 Task: Find a house in Curvelo, Brazil, for one adult from July 7th to July 15th, with a price range of ₹8000 to ₹12000, including Wifi, Free parking, TV, and Breakfast, and the host should speak English.
Action: Mouse moved to (432, 48)
Screenshot: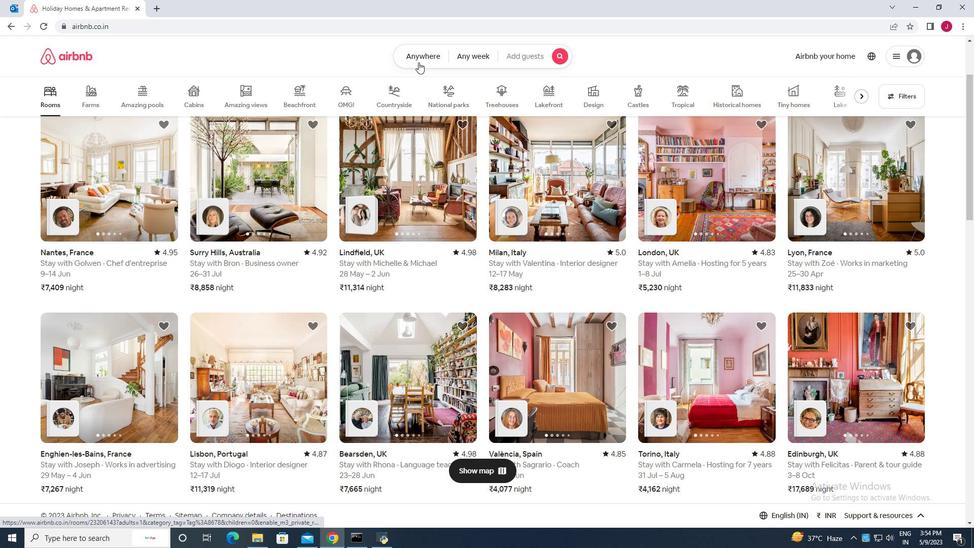 
Action: Mouse pressed left at (432, 48)
Screenshot: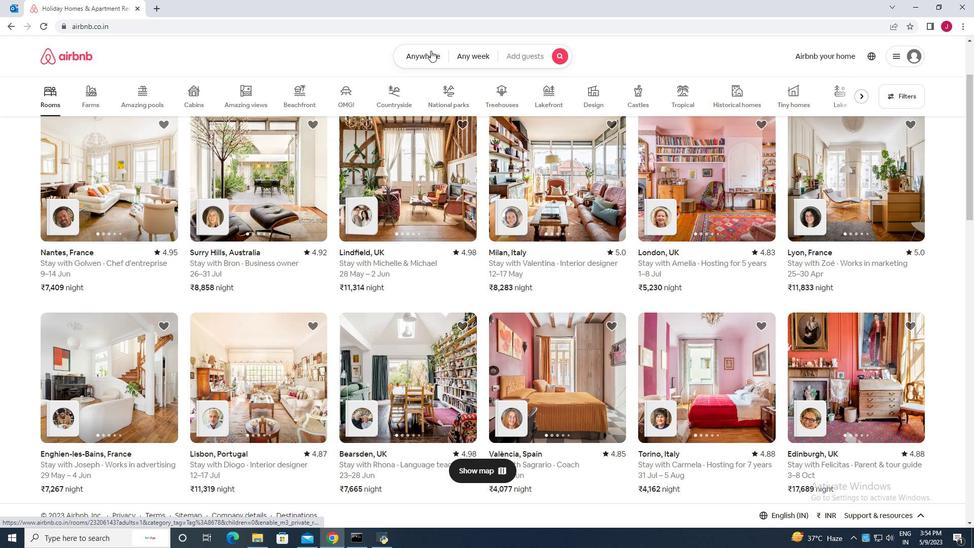 
Action: Mouse moved to (316, 93)
Screenshot: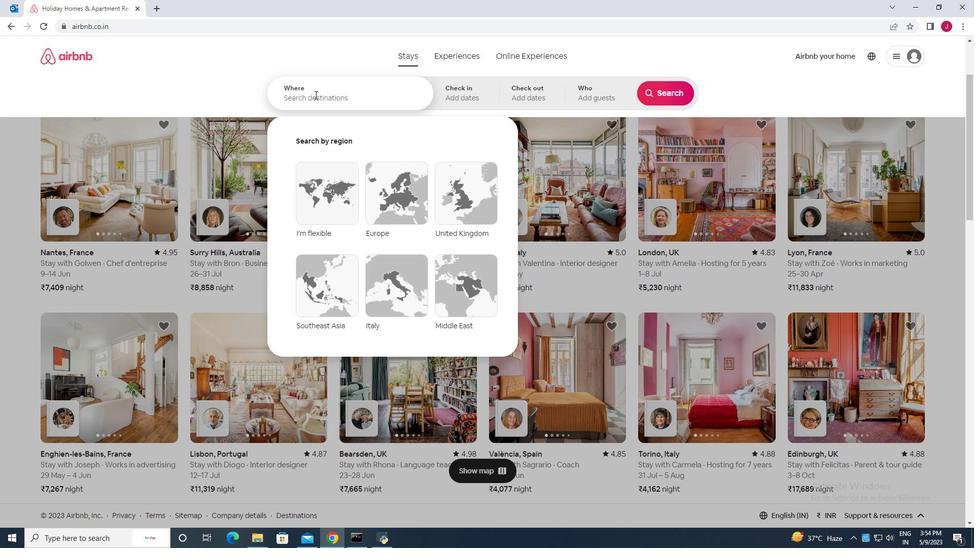 
Action: Mouse pressed left at (316, 93)
Screenshot: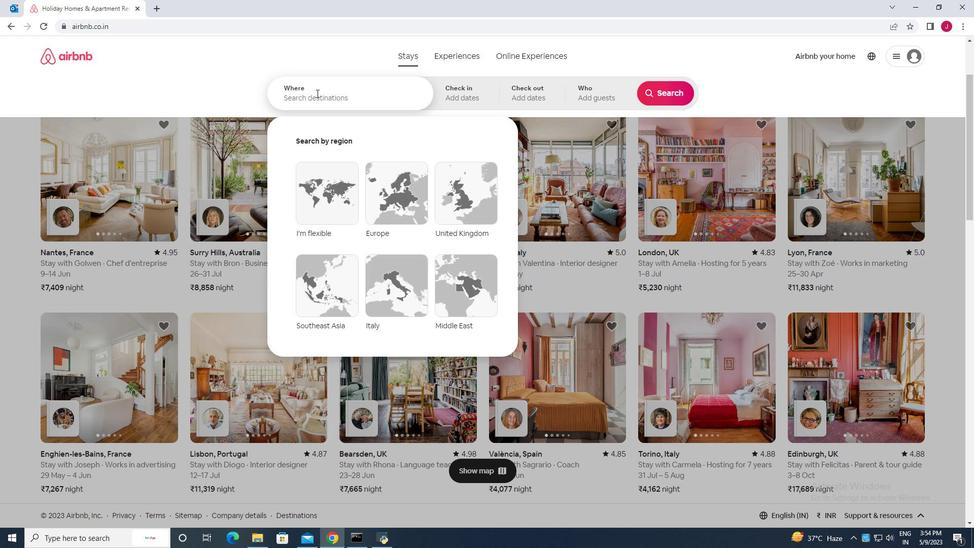 
Action: Mouse moved to (318, 96)
Screenshot: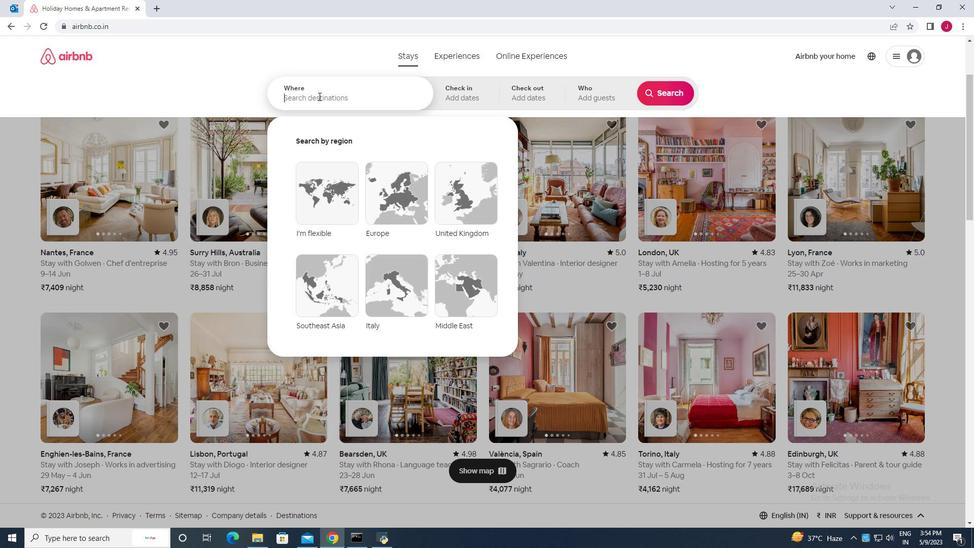 
Action: Key pressed curvelo,<Key.space>brazil
Screenshot: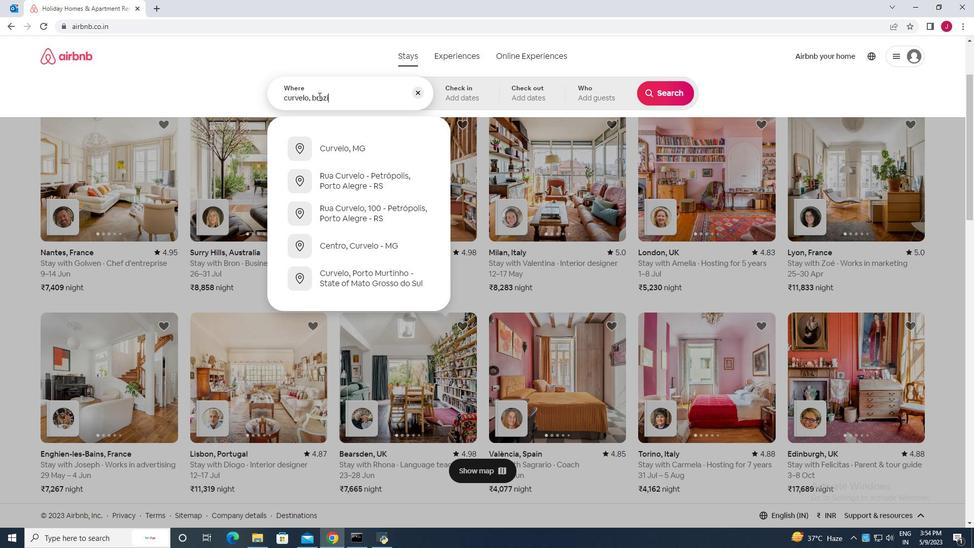 
Action: Mouse moved to (380, 219)
Screenshot: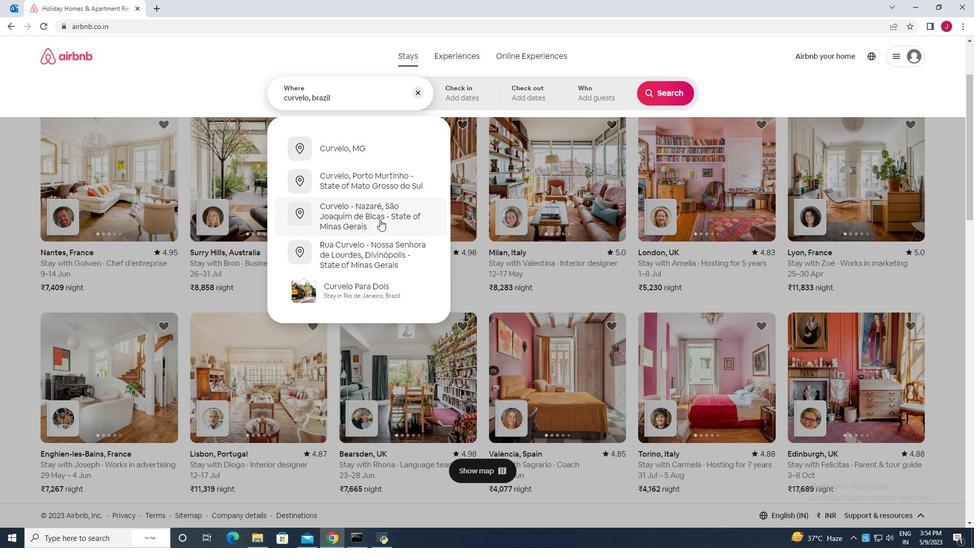 
Action: Key pressed <Key.enter>
Screenshot: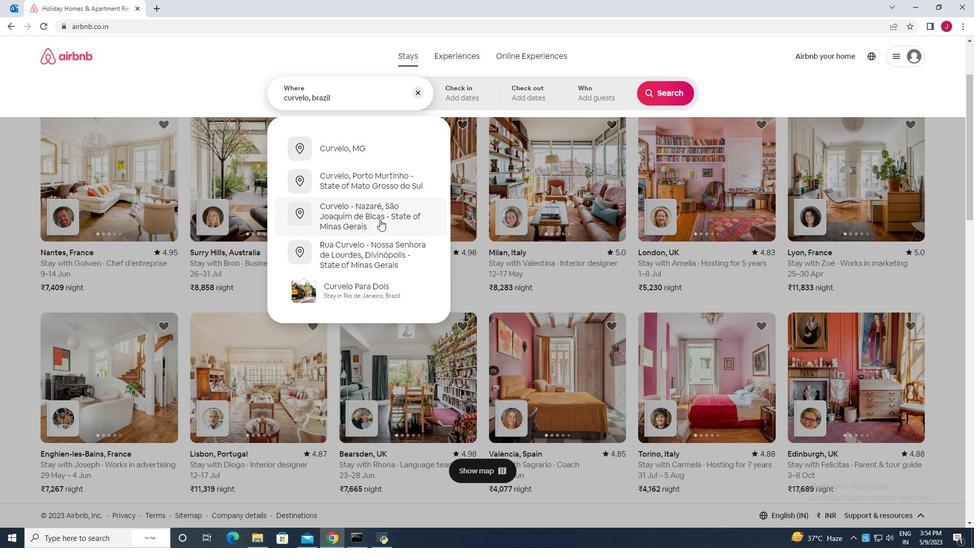 
Action: Mouse moved to (461, 84)
Screenshot: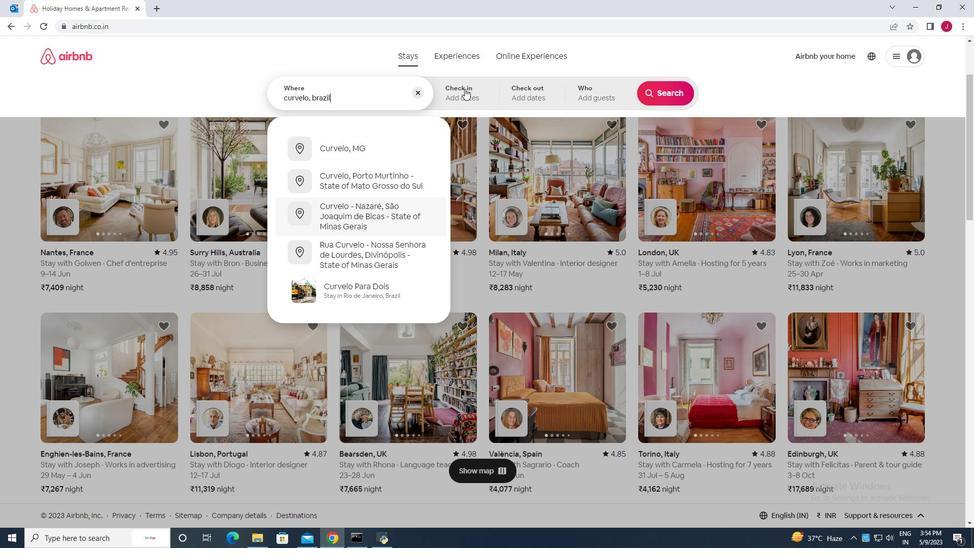 
Action: Key pressed <Key.enter>
Screenshot: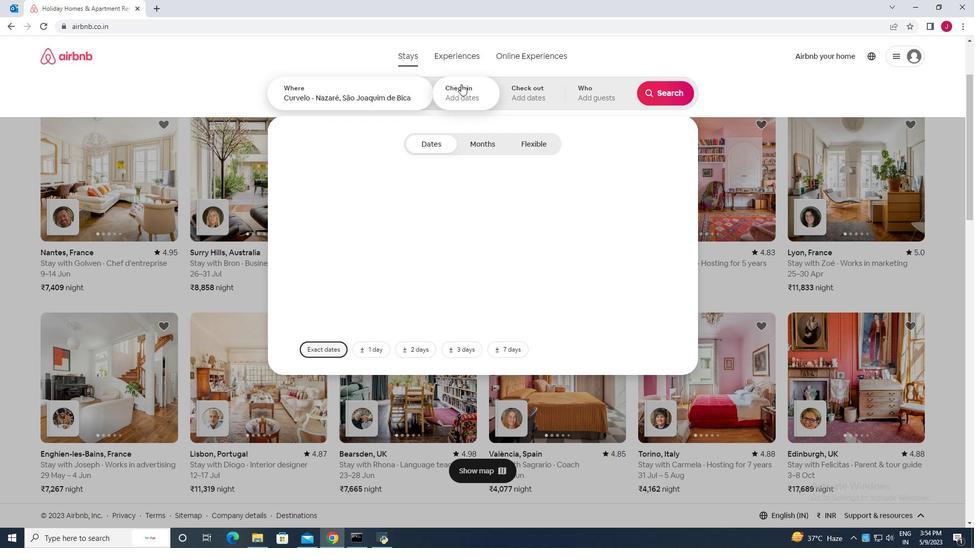 
Action: Mouse moved to (661, 177)
Screenshot: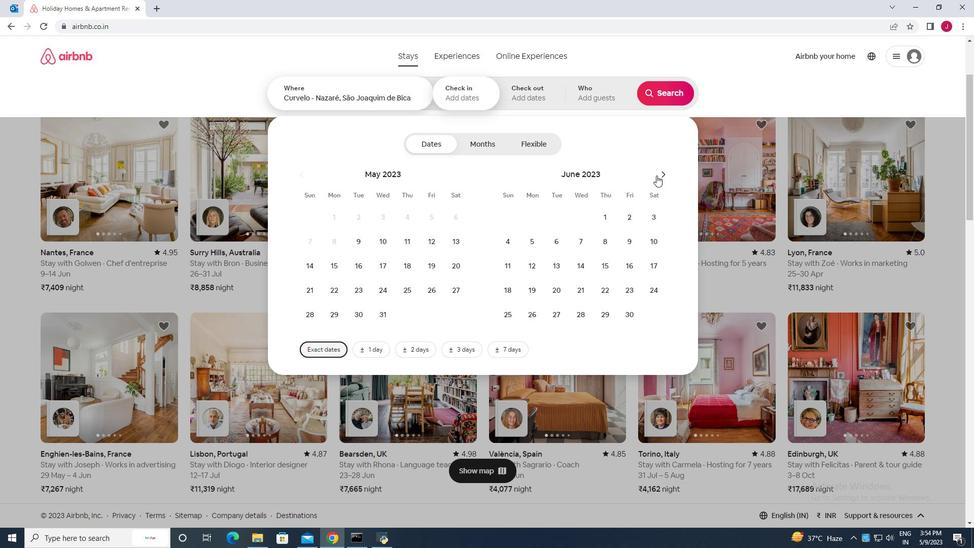 
Action: Mouse pressed left at (661, 177)
Screenshot: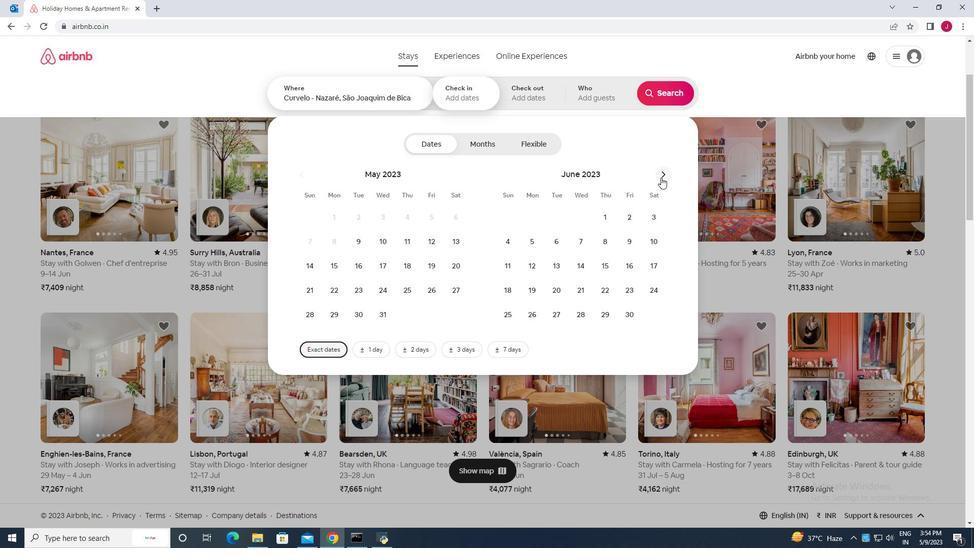 
Action: Mouse moved to (652, 266)
Screenshot: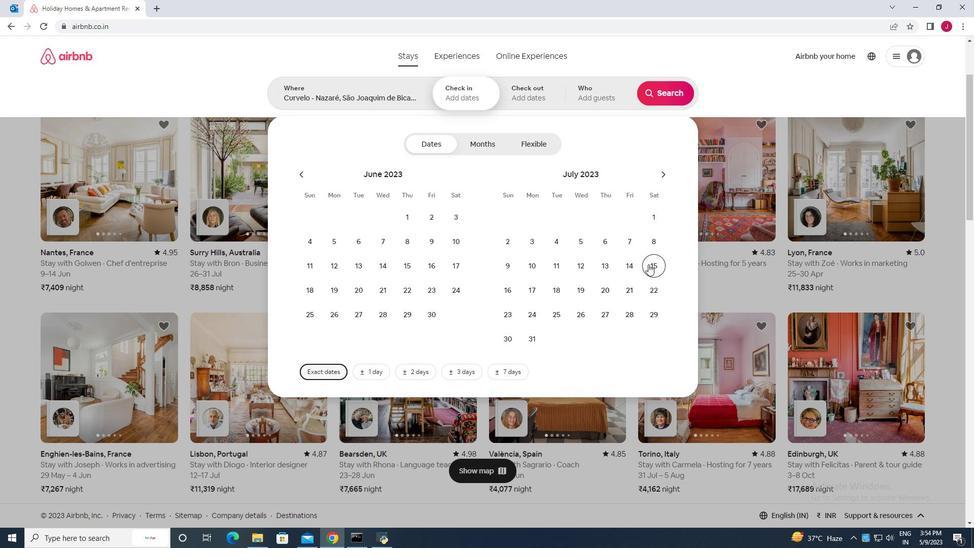 
Action: Mouse pressed left at (652, 266)
Screenshot: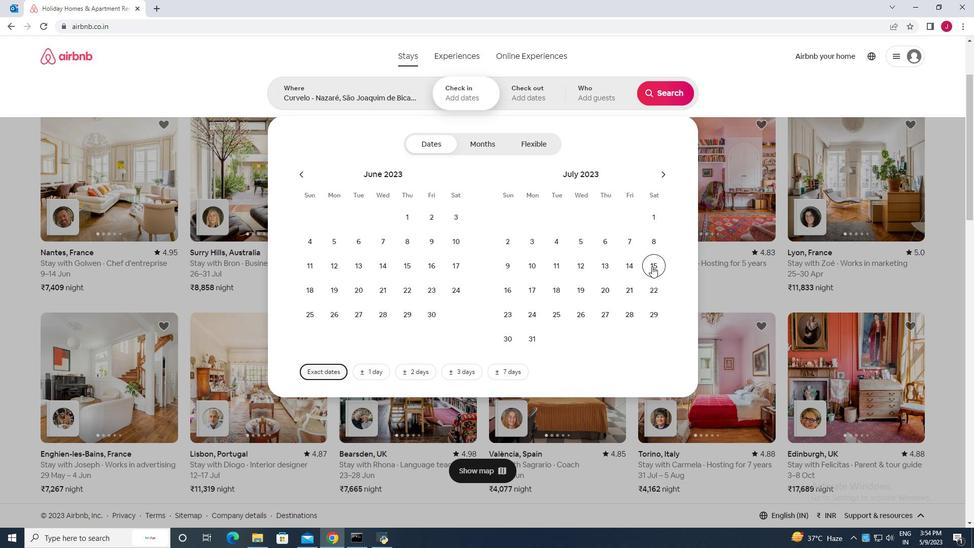 
Action: Mouse moved to (559, 314)
Screenshot: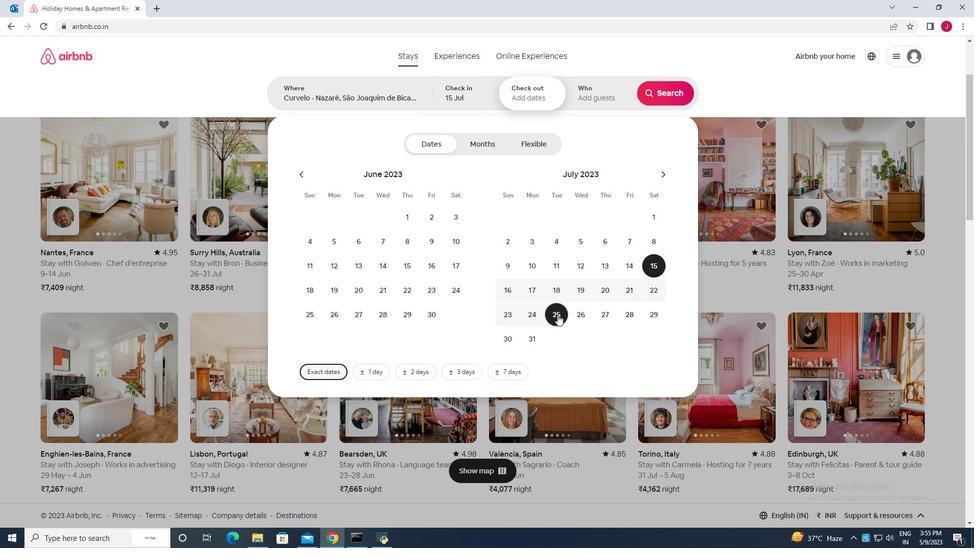 
Action: Mouse pressed left at (559, 314)
Screenshot: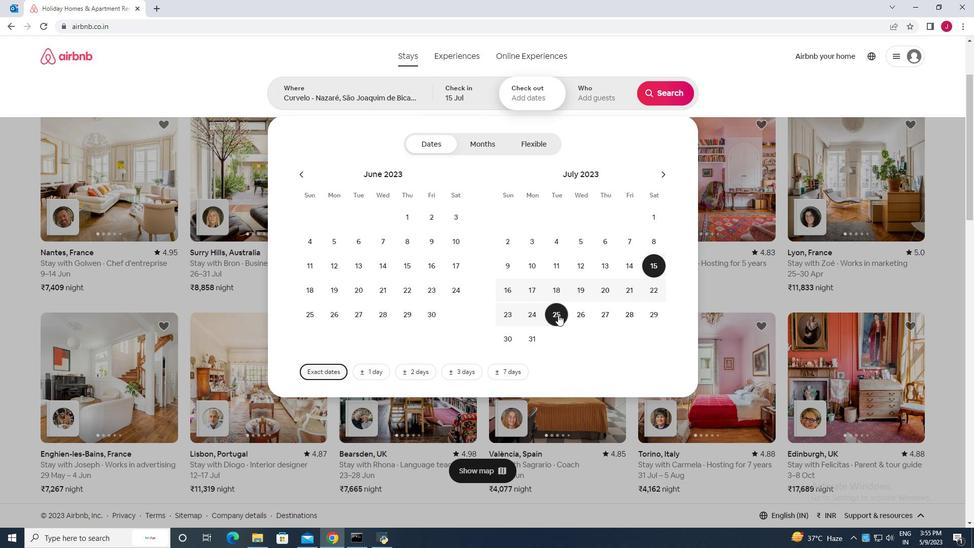
Action: Mouse moved to (599, 96)
Screenshot: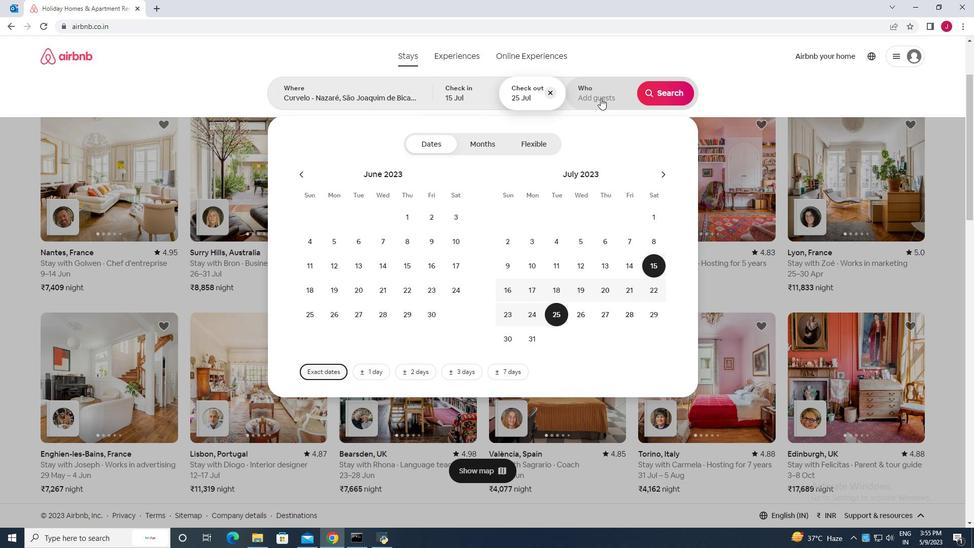 
Action: Mouse pressed left at (599, 96)
Screenshot: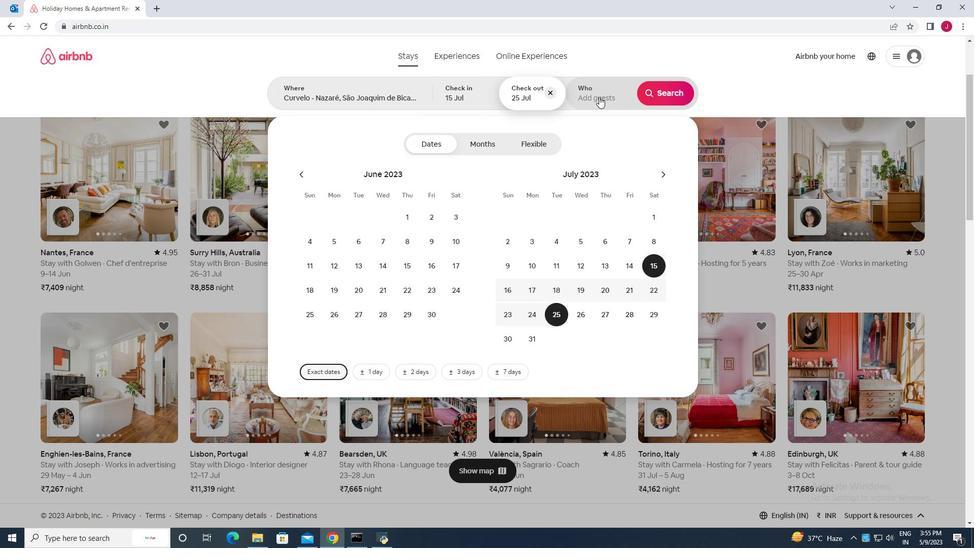 
Action: Mouse moved to (670, 147)
Screenshot: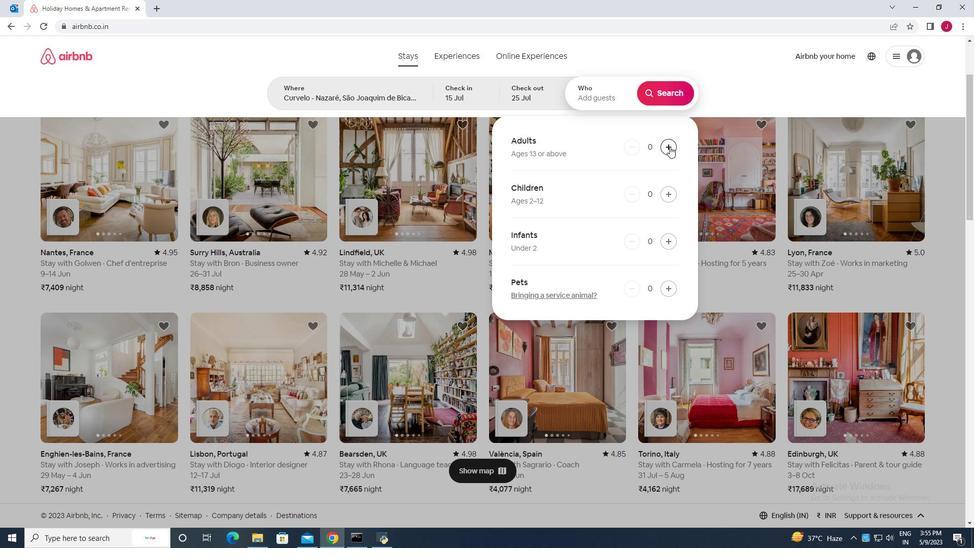 
Action: Mouse pressed left at (670, 147)
Screenshot: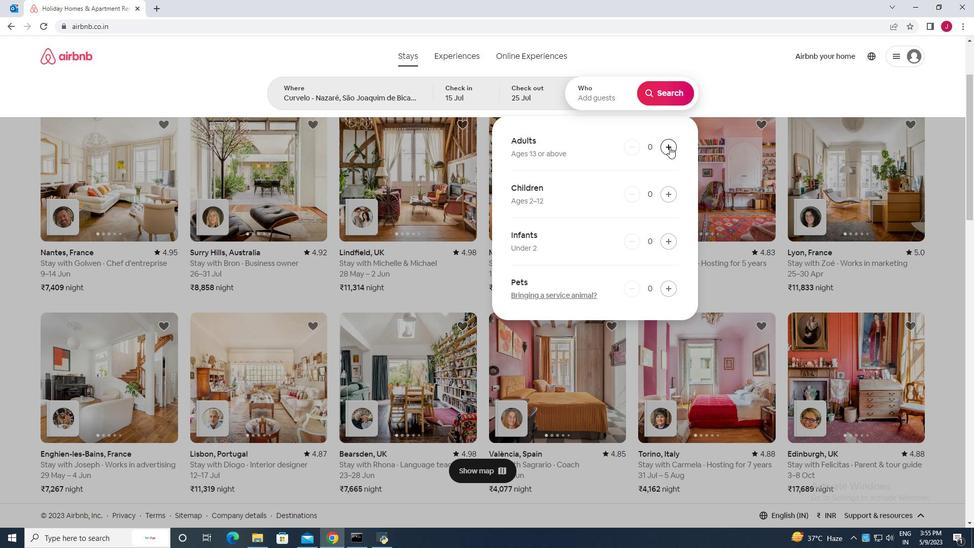
Action: Mouse pressed left at (670, 147)
Screenshot: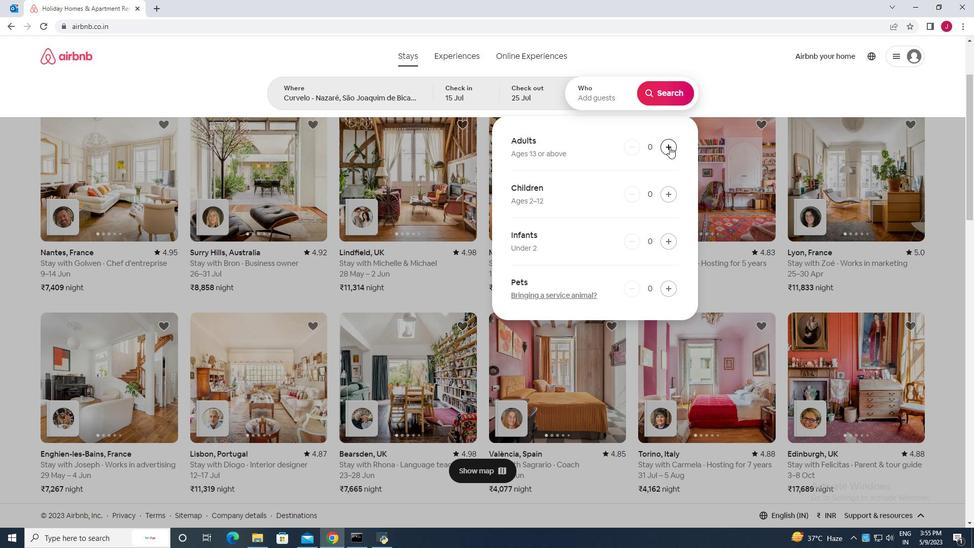 
Action: Mouse pressed left at (670, 147)
Screenshot: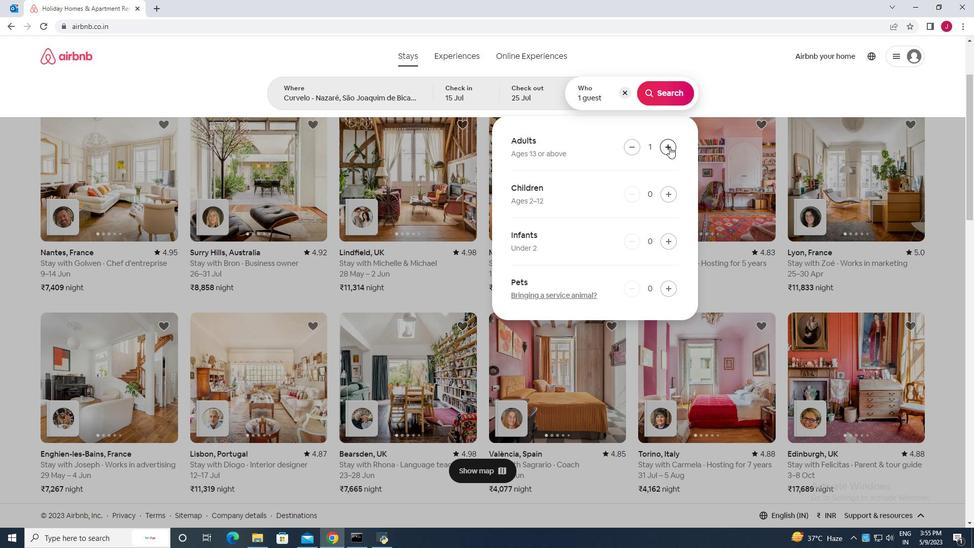 
Action: Mouse pressed left at (670, 147)
Screenshot: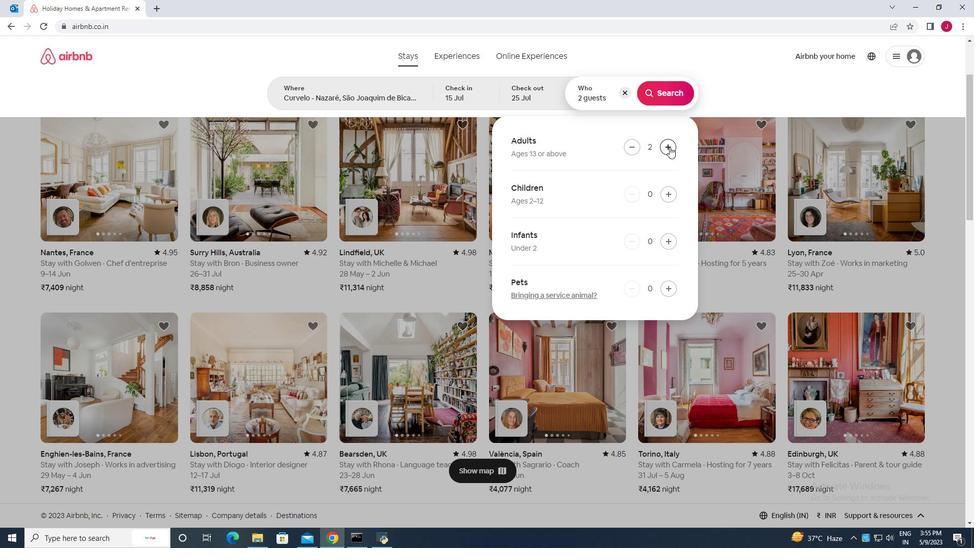 
Action: Mouse pressed left at (670, 147)
Screenshot: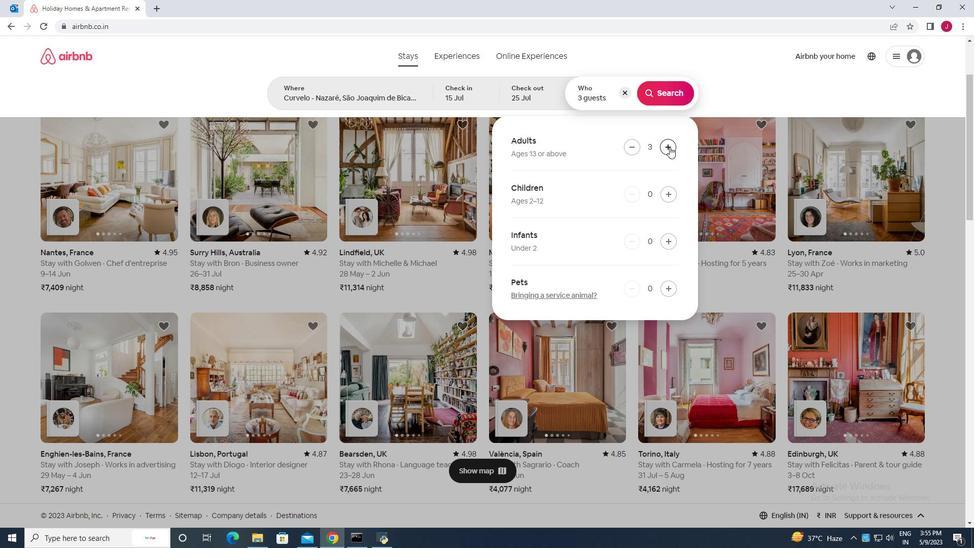 
Action: Mouse pressed left at (670, 147)
Screenshot: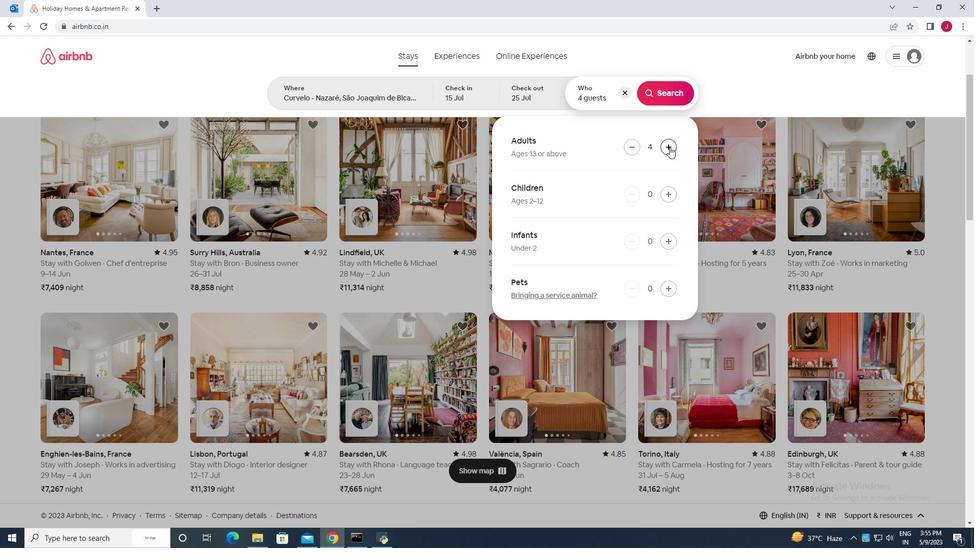 
Action: Mouse moved to (670, 89)
Screenshot: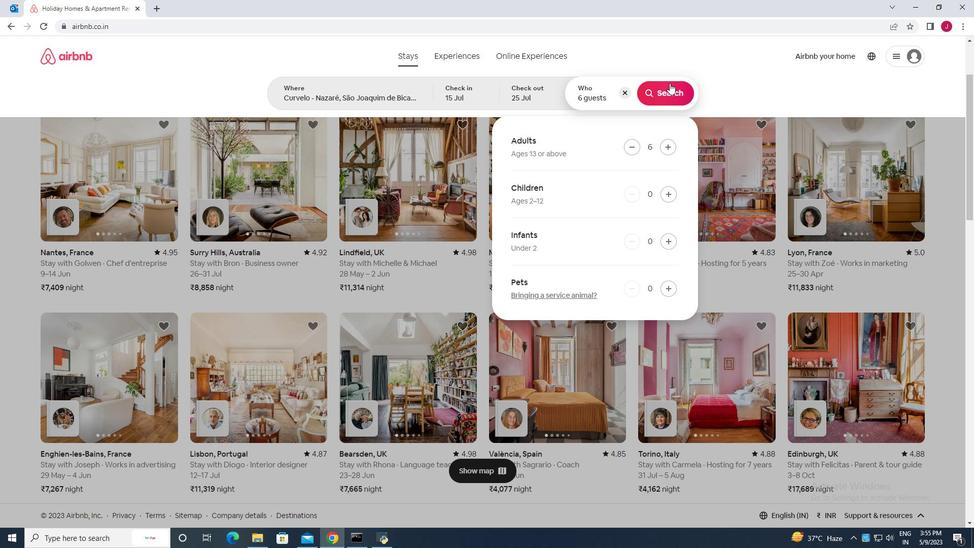
Action: Mouse pressed left at (670, 89)
Screenshot: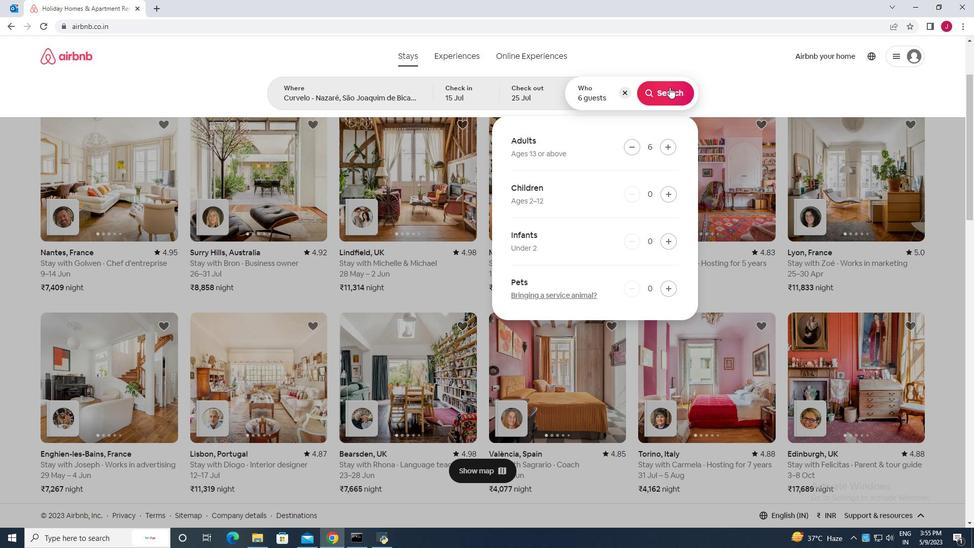 
Action: Mouse moved to (941, 94)
Screenshot: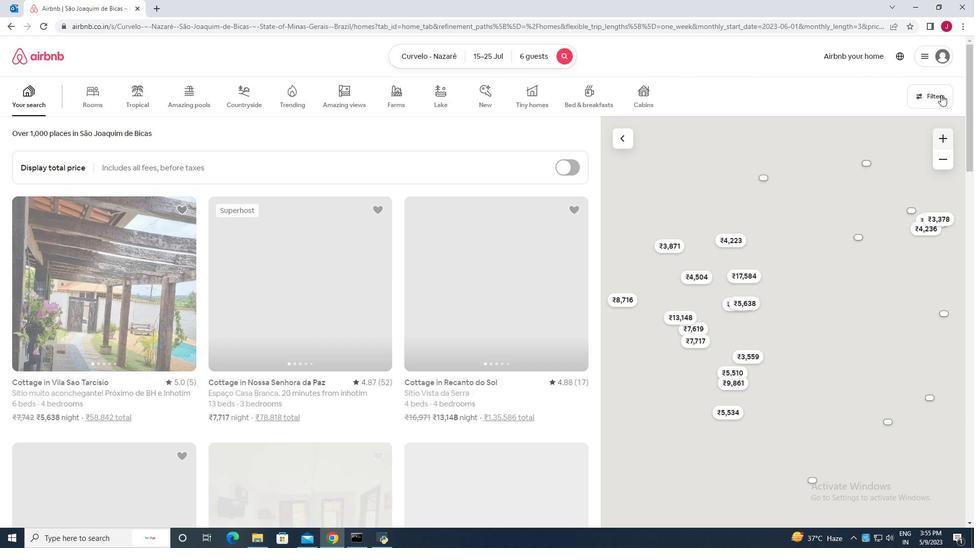 
Action: Mouse pressed left at (941, 94)
Screenshot: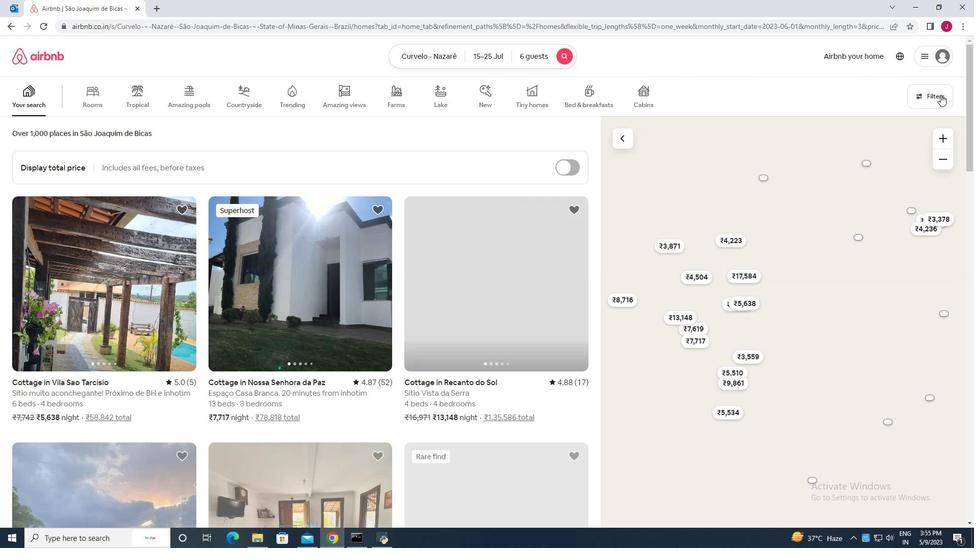 
Action: Mouse moved to (400, 344)
Screenshot: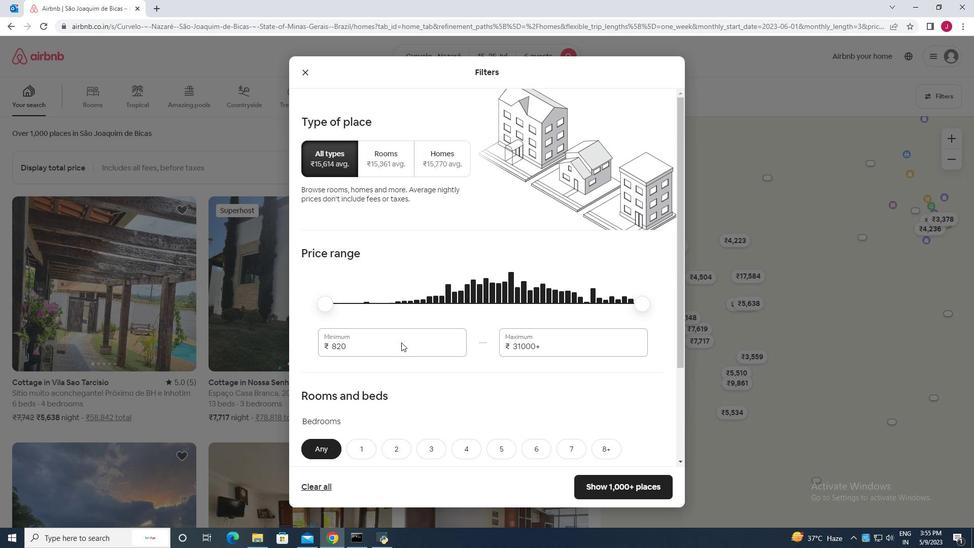 
Action: Mouse pressed left at (400, 344)
Screenshot: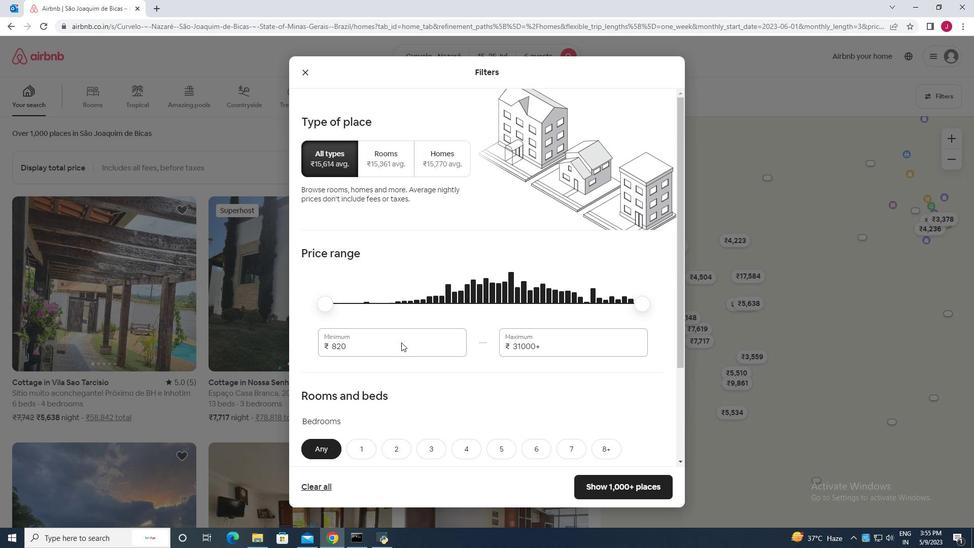 
Action: Mouse moved to (401, 344)
Screenshot: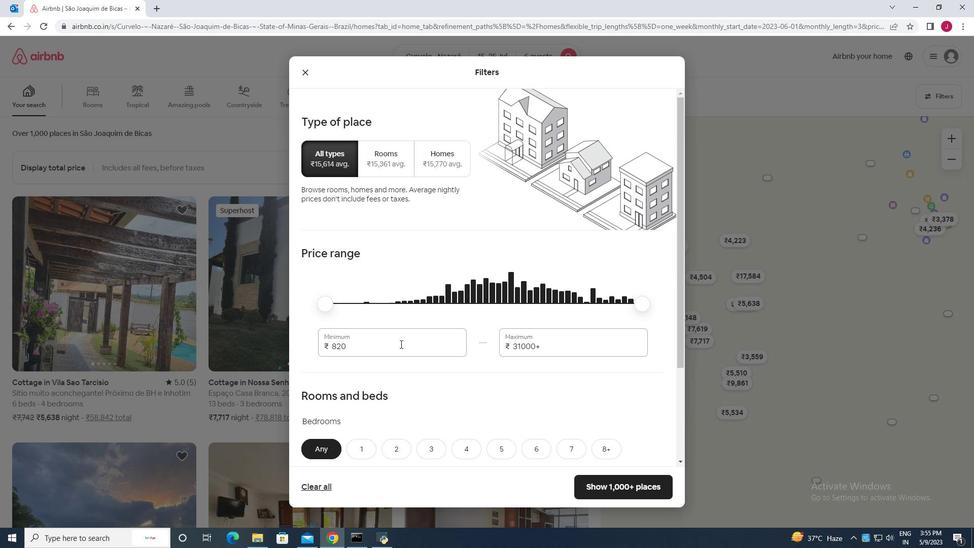
Action: Key pressed <Key.backspace><Key.backspace><Key.backspace><Key.backspace>8000
Screenshot: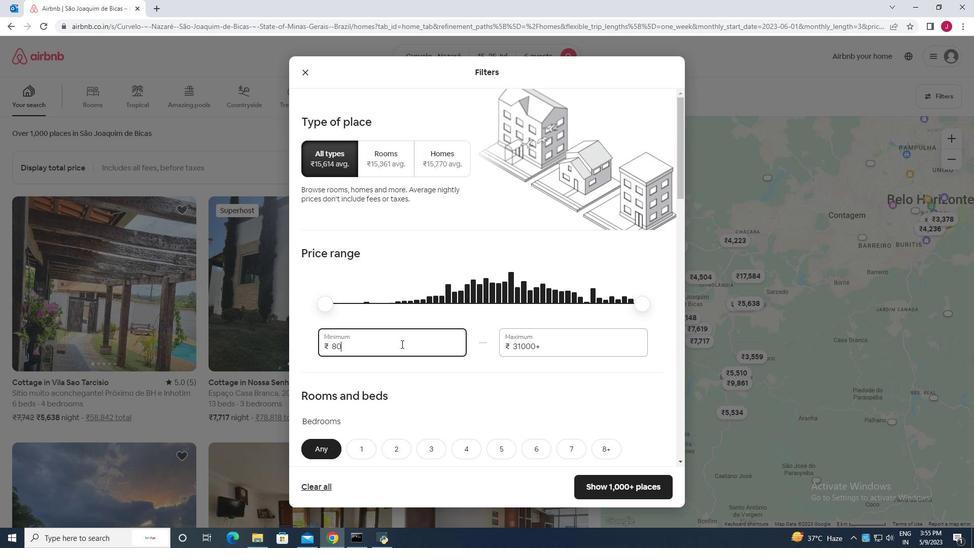 
Action: Mouse moved to (573, 345)
Screenshot: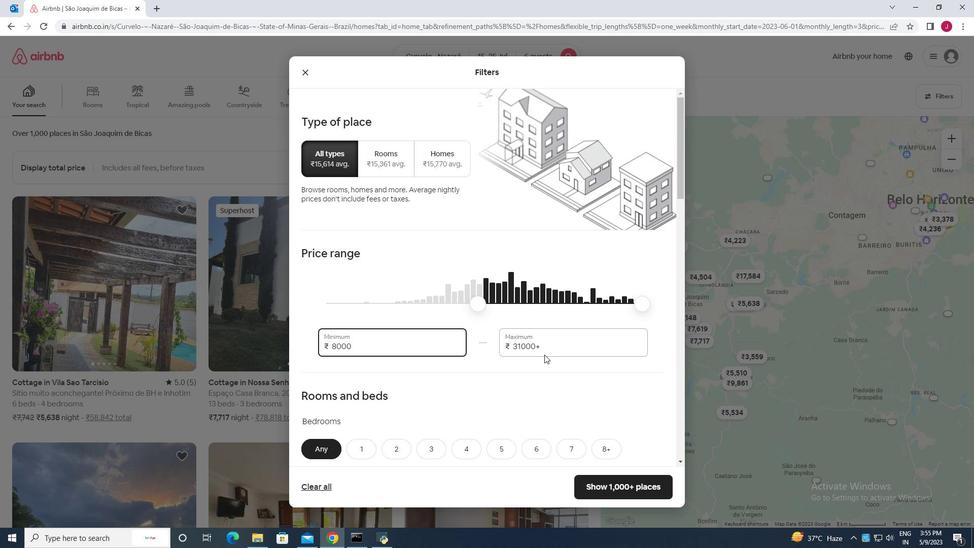 
Action: Mouse pressed left at (573, 345)
Screenshot: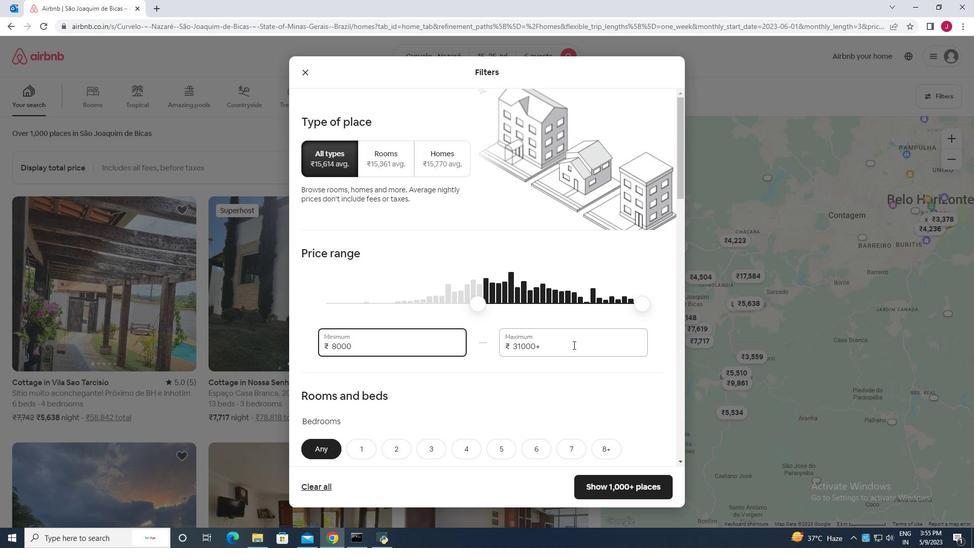
Action: Key pressed <Key.backspace><Key.backspace><Key.backspace><Key.backspace><Key.backspace><Key.backspace><Key.backspace><Key.backspace><Key.backspace><Key.backspace><Key.backspace><Key.backspace>12000
Screenshot: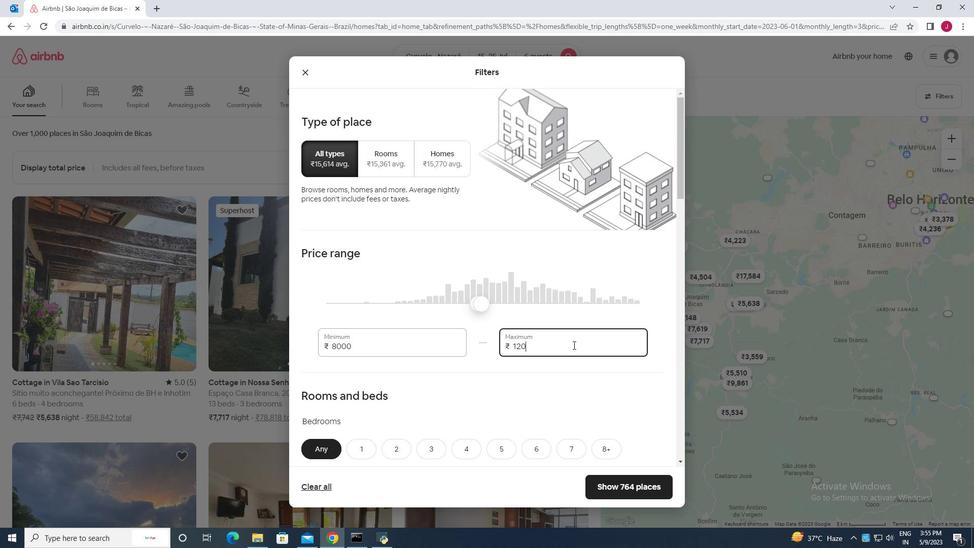
Action: Mouse moved to (485, 350)
Screenshot: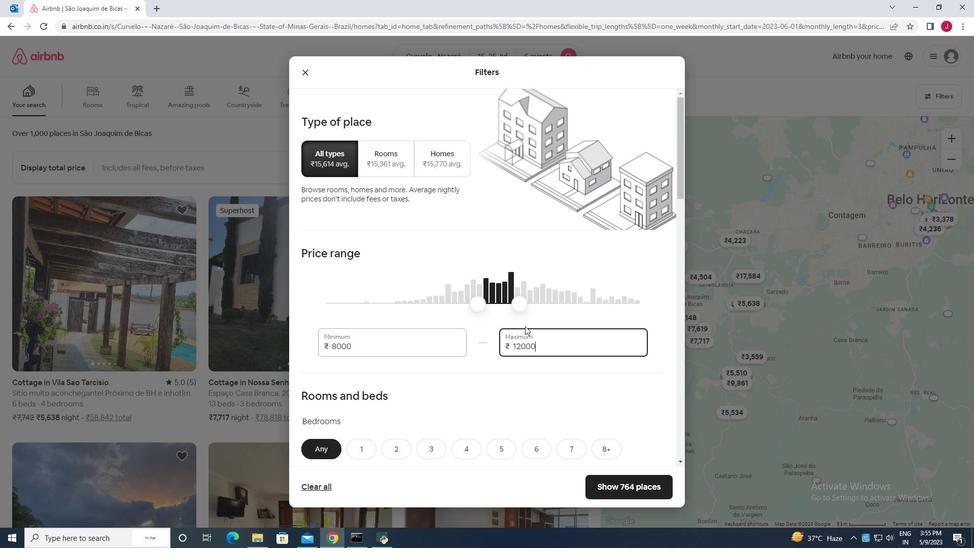 
Action: Mouse scrolled (485, 349) with delta (0, 0)
Screenshot: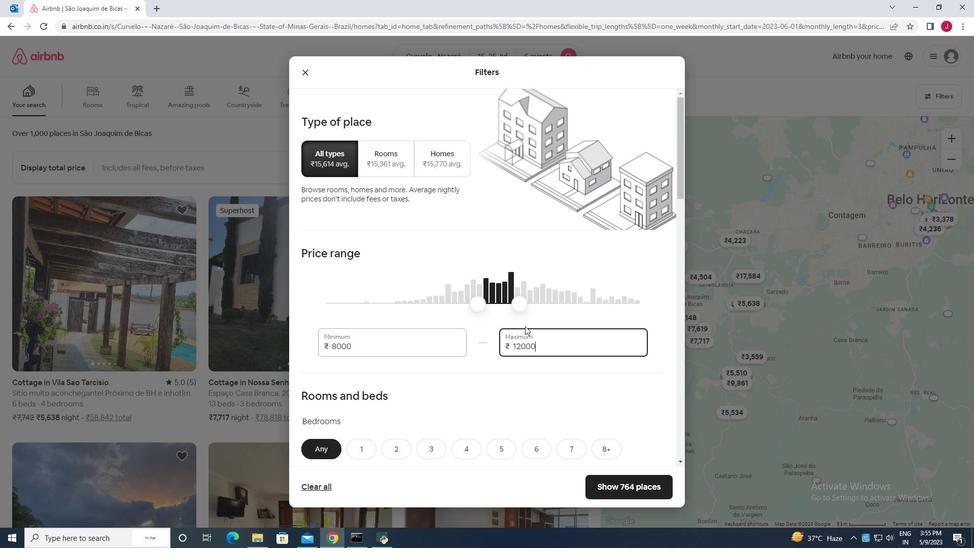 
Action: Mouse moved to (484, 350)
Screenshot: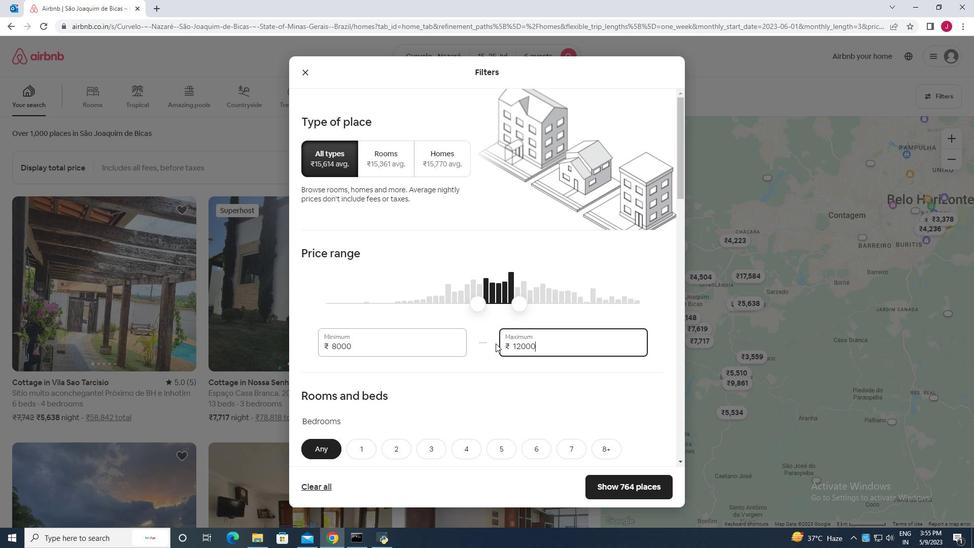 
Action: Mouse scrolled (484, 349) with delta (0, 0)
Screenshot: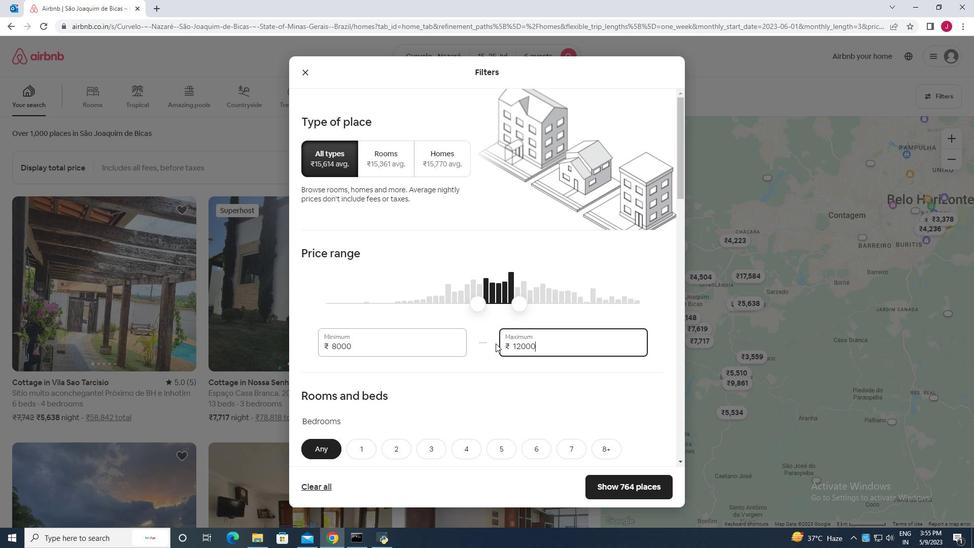 
Action: Mouse moved to (529, 335)
Screenshot: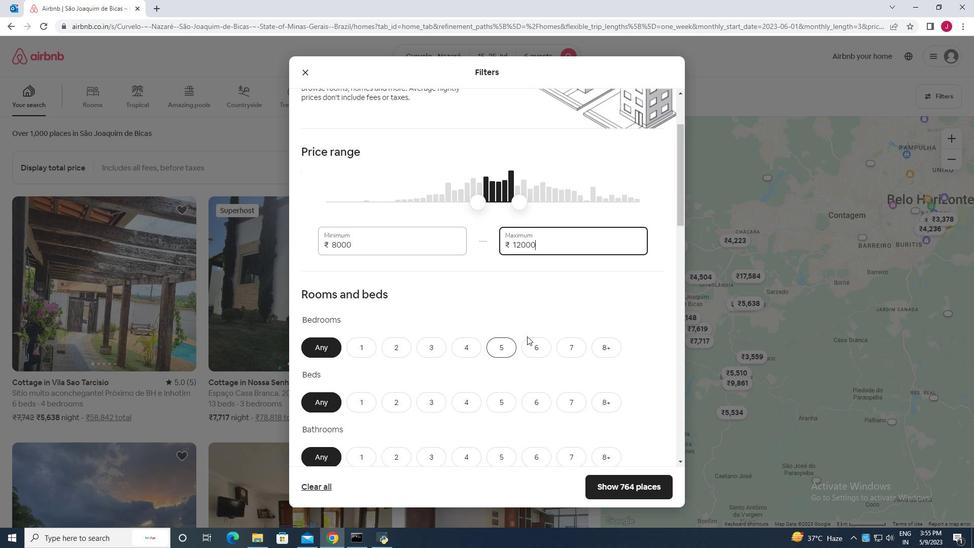 
Action: Mouse scrolled (529, 334) with delta (0, 0)
Screenshot: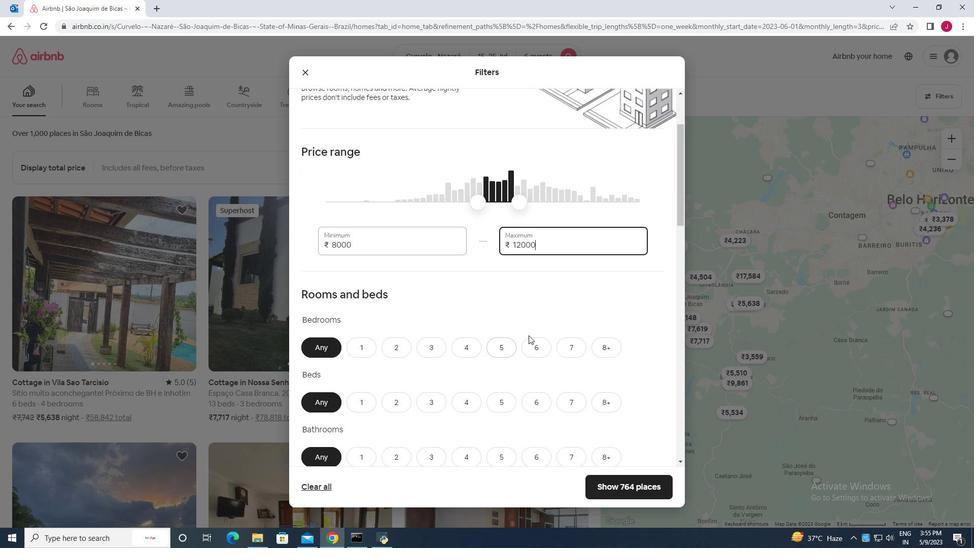 
Action: Mouse scrolled (529, 334) with delta (0, 0)
Screenshot: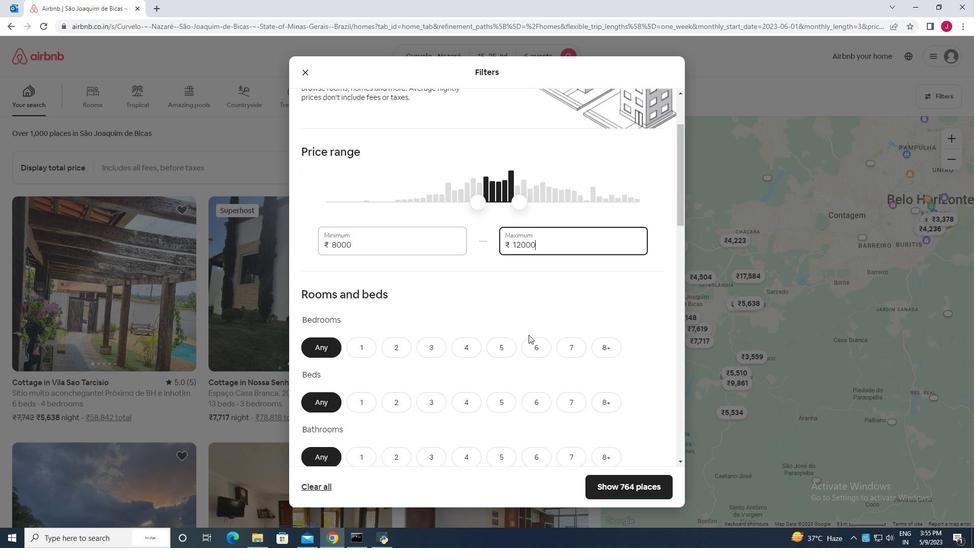 
Action: Mouse moved to (529, 249)
Screenshot: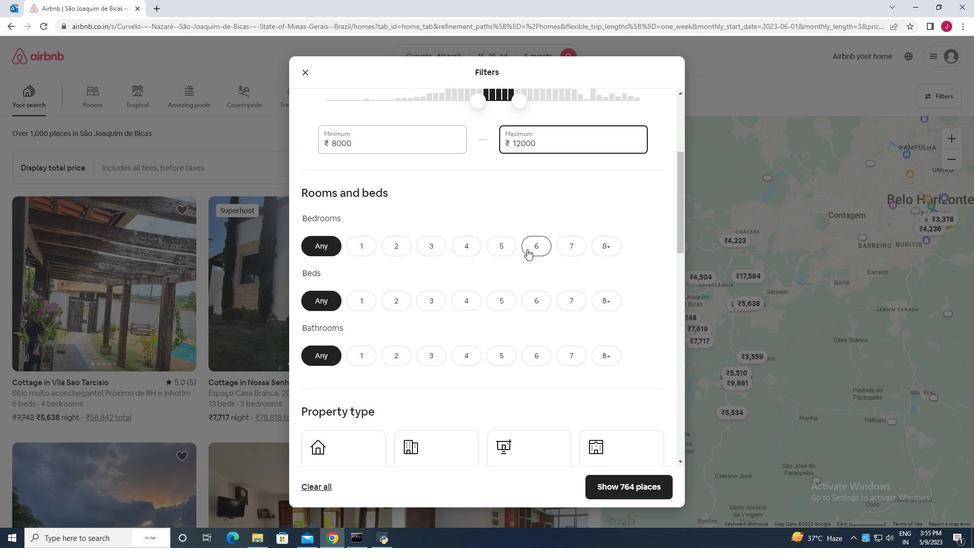 
Action: Mouse pressed left at (529, 249)
Screenshot: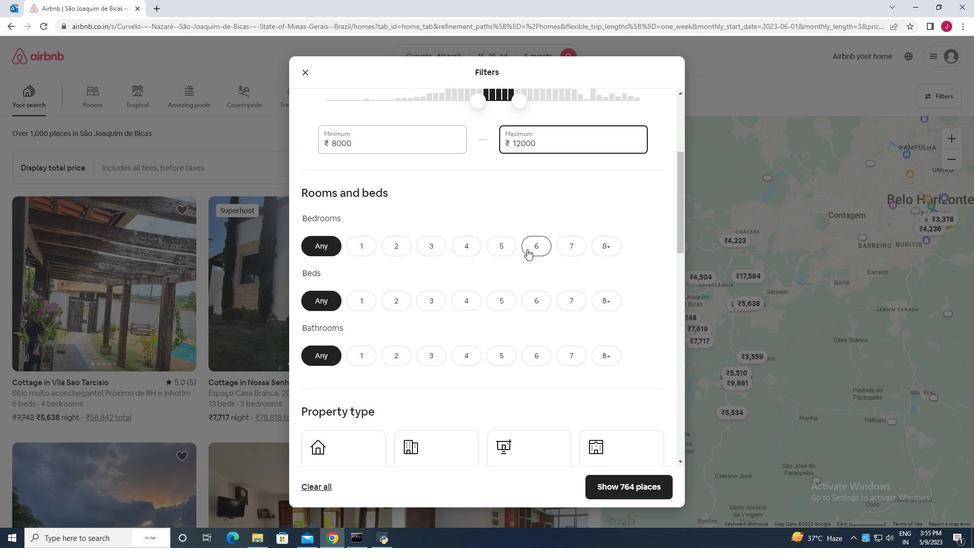 
Action: Mouse moved to (542, 297)
Screenshot: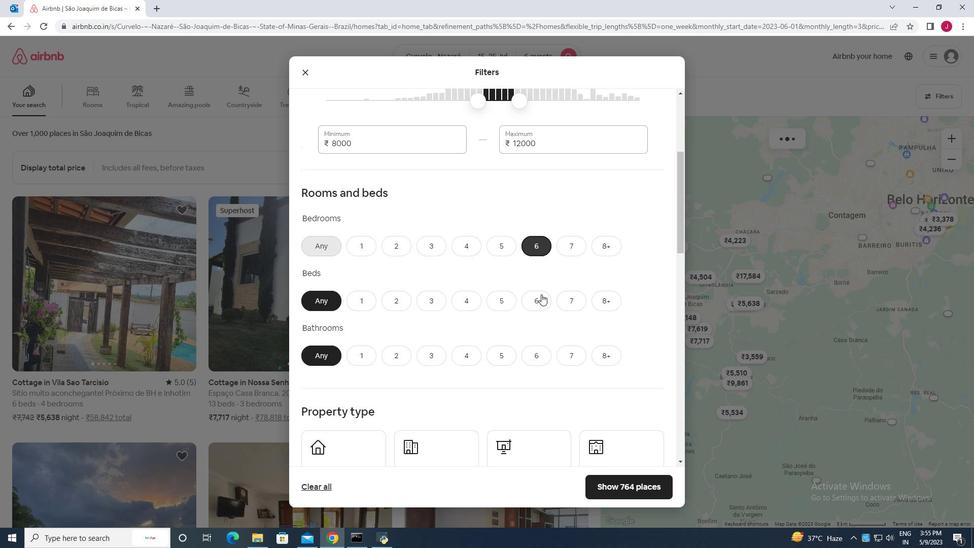 
Action: Mouse pressed left at (542, 297)
Screenshot: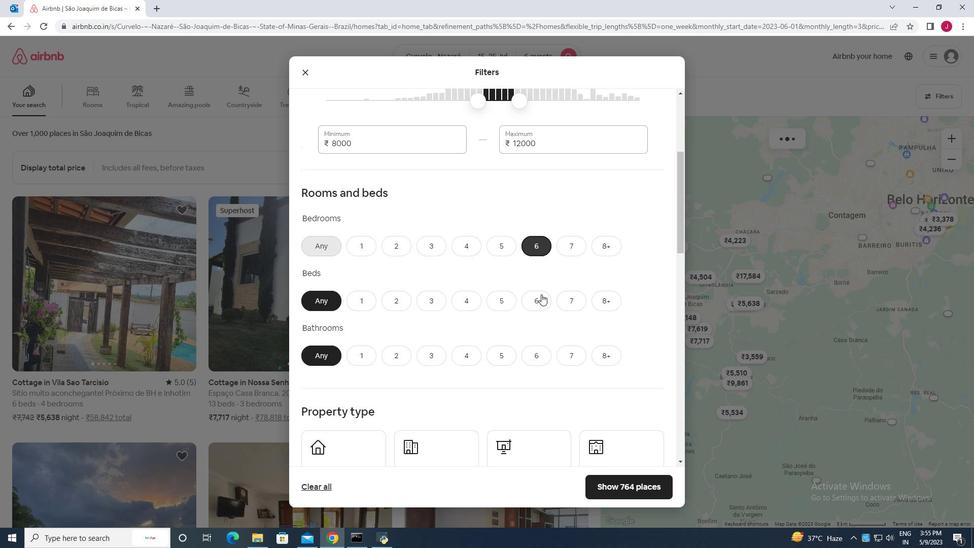 
Action: Mouse moved to (540, 353)
Screenshot: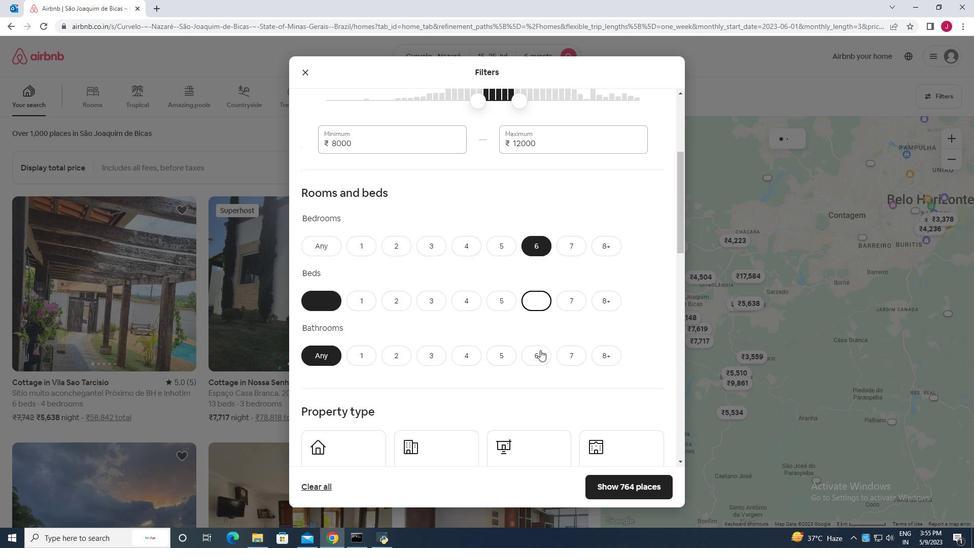 
Action: Mouse pressed left at (540, 353)
Screenshot: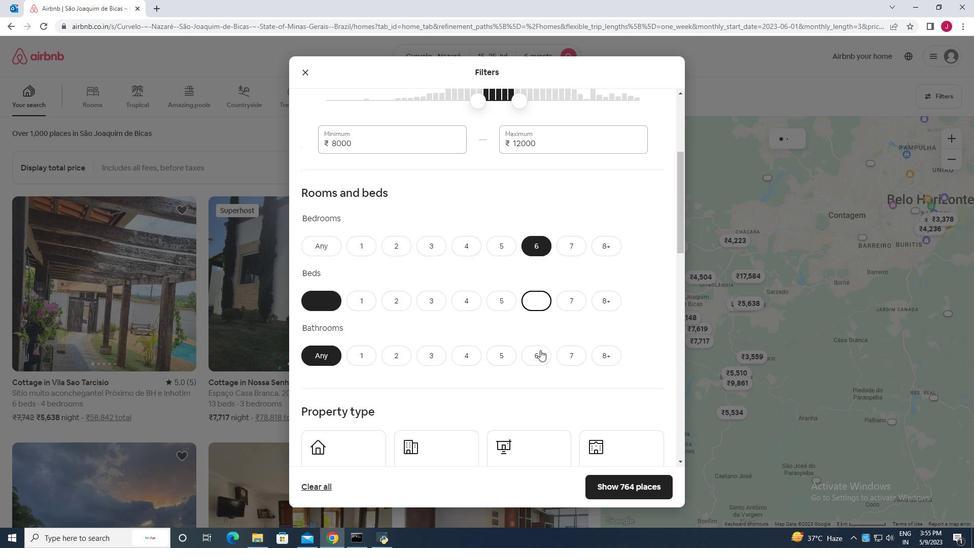 
Action: Mouse moved to (445, 314)
Screenshot: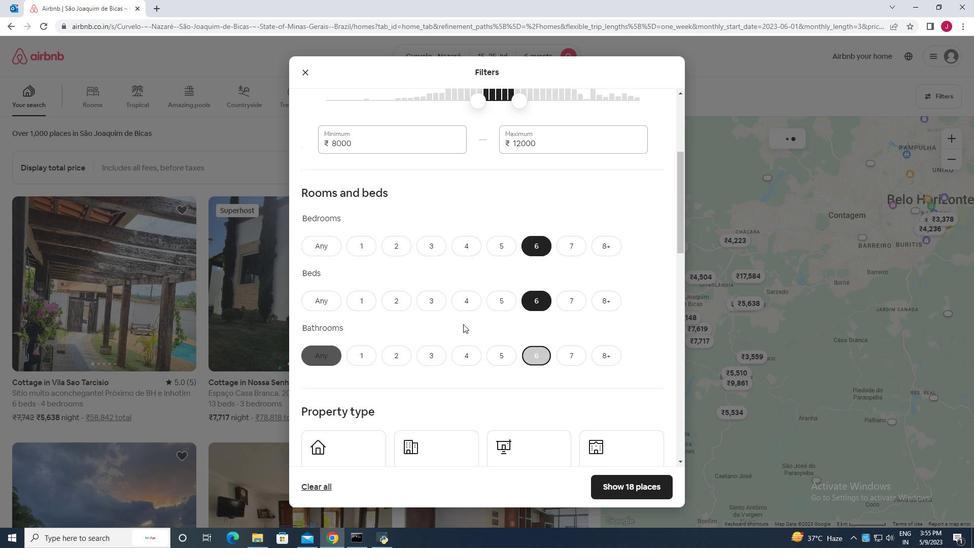 
Action: Mouse scrolled (445, 314) with delta (0, 0)
Screenshot: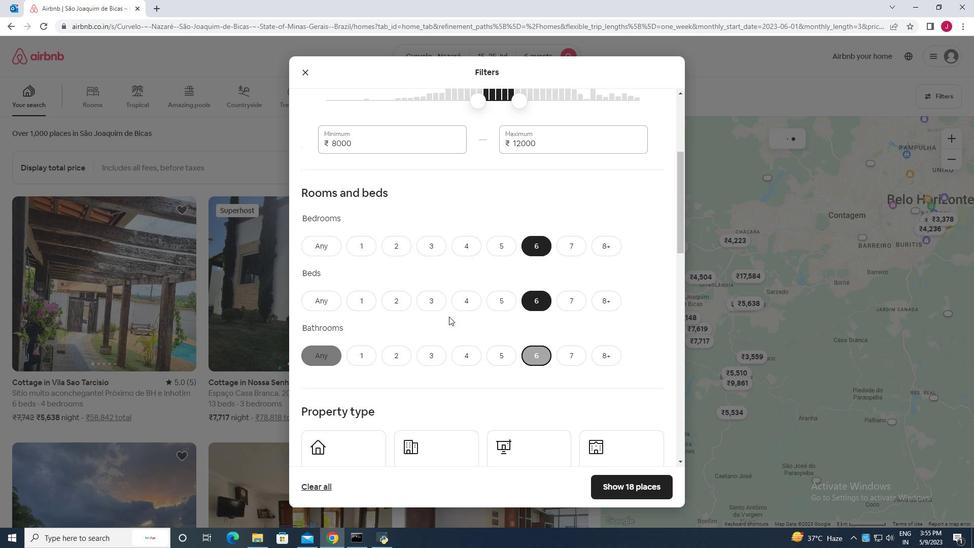 
Action: Mouse scrolled (445, 314) with delta (0, 0)
Screenshot: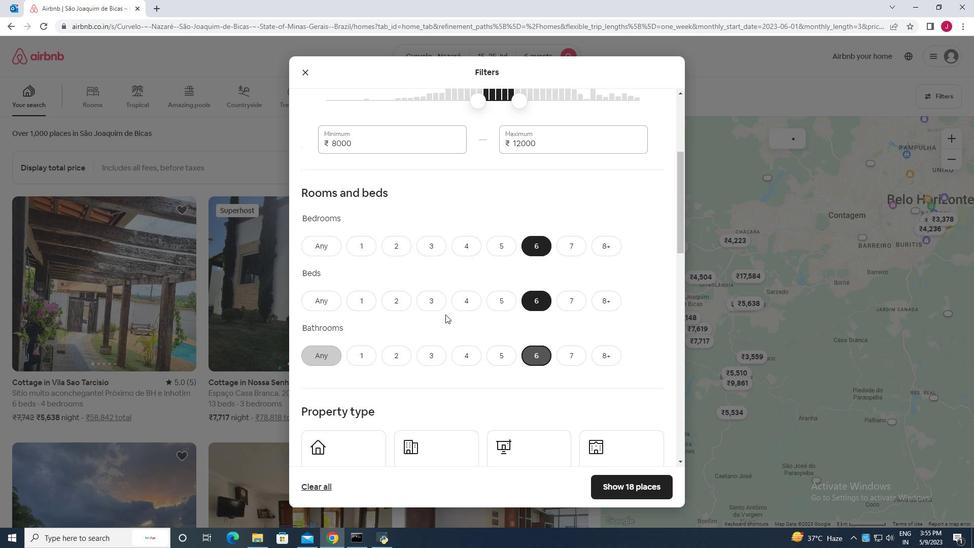 
Action: Mouse scrolled (445, 314) with delta (0, 0)
Screenshot: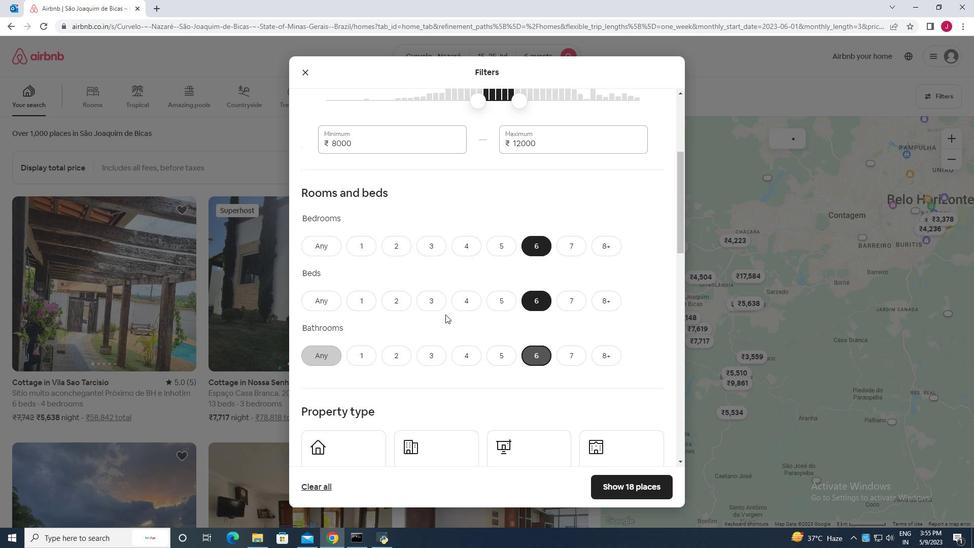 
Action: Mouse scrolled (445, 314) with delta (0, 0)
Screenshot: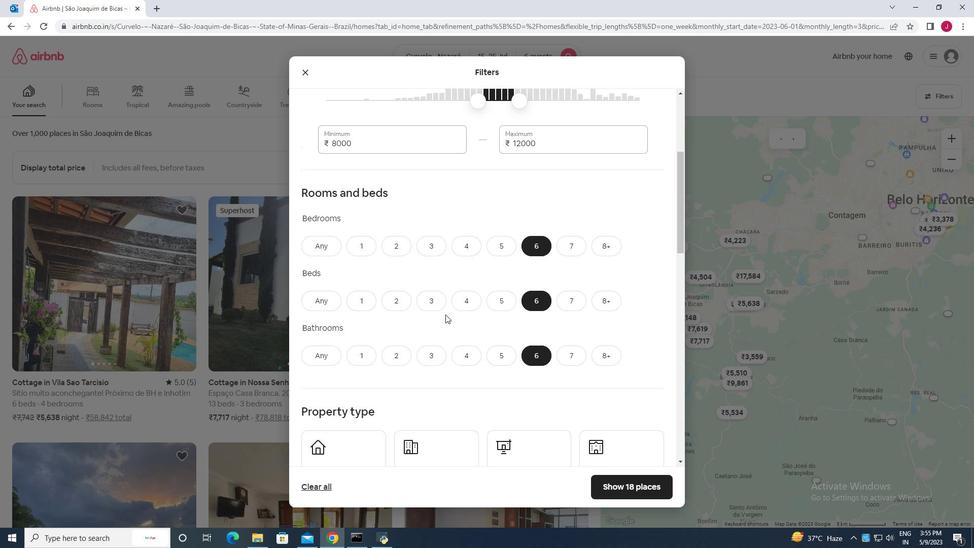
Action: Mouse scrolled (445, 314) with delta (0, 0)
Screenshot: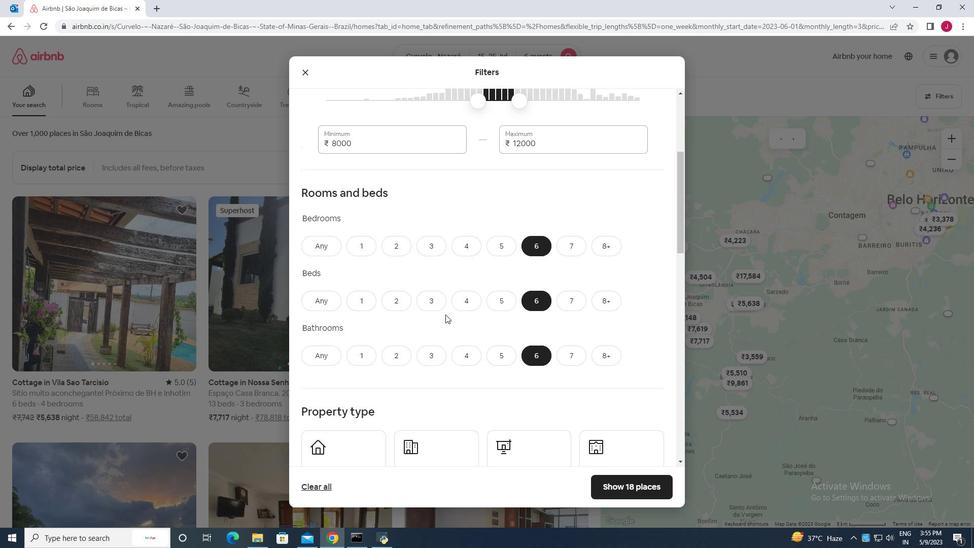 
Action: Mouse moved to (352, 219)
Screenshot: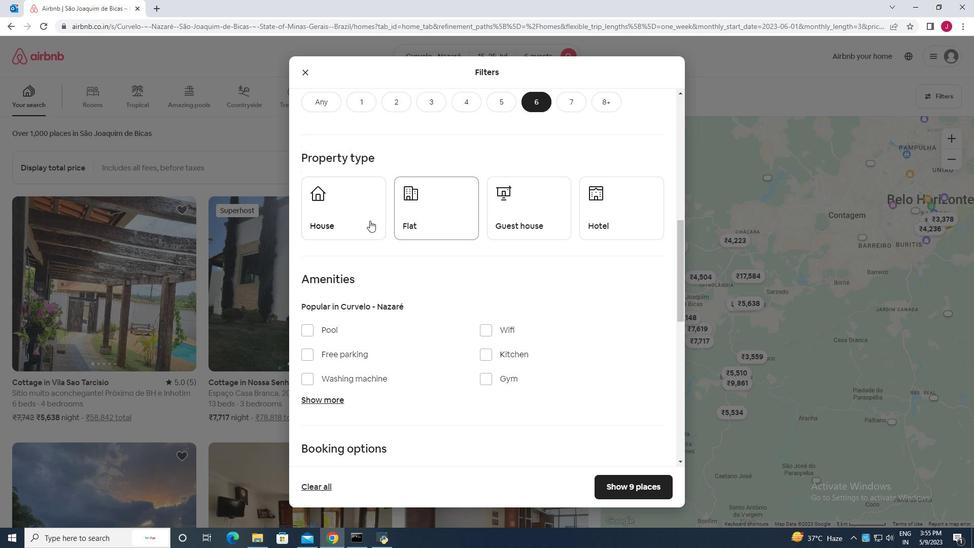 
Action: Mouse pressed left at (352, 219)
Screenshot: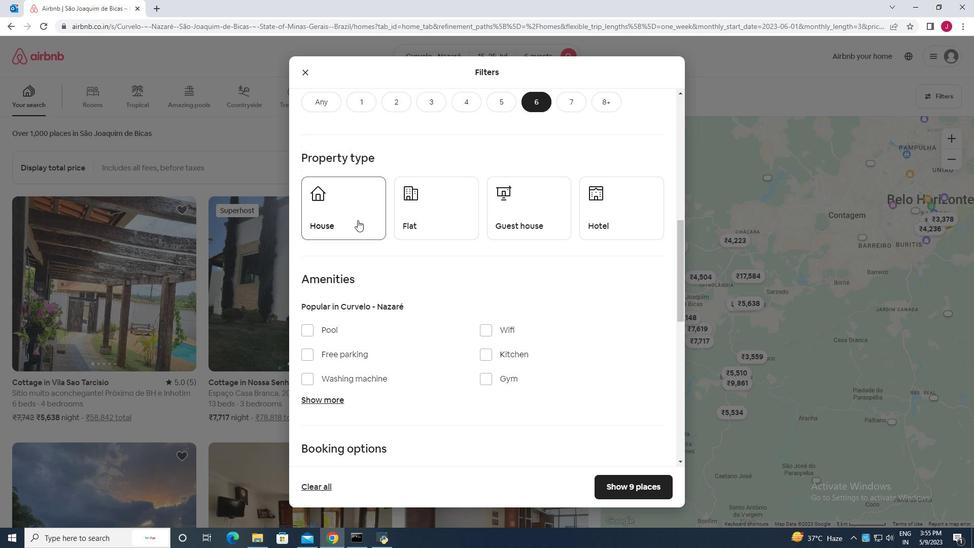 
Action: Mouse moved to (419, 229)
Screenshot: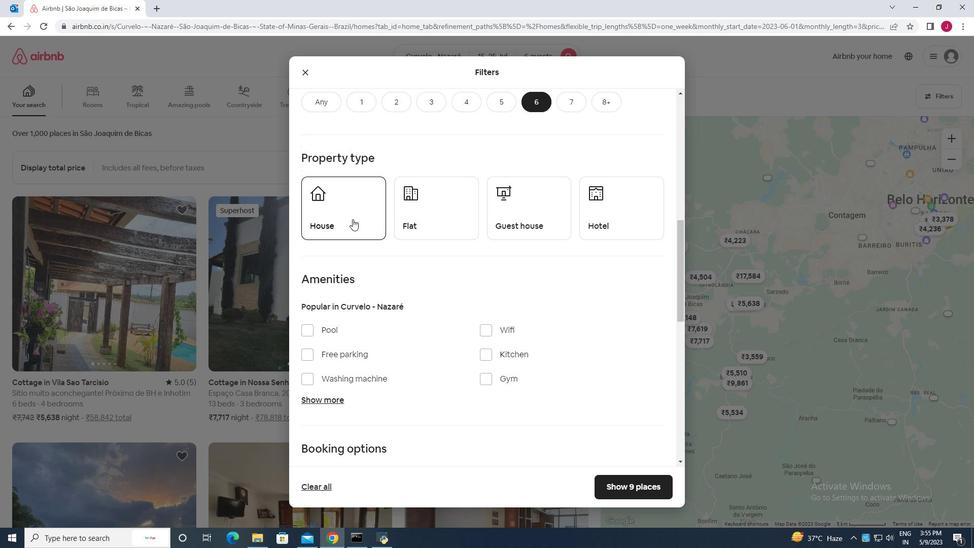 
Action: Mouse pressed left at (419, 229)
Screenshot: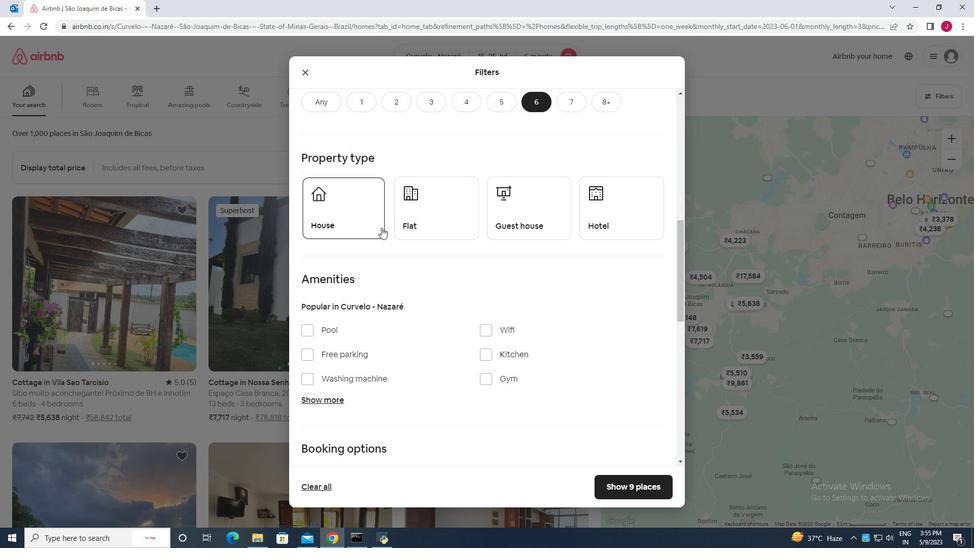 
Action: Mouse moved to (515, 211)
Screenshot: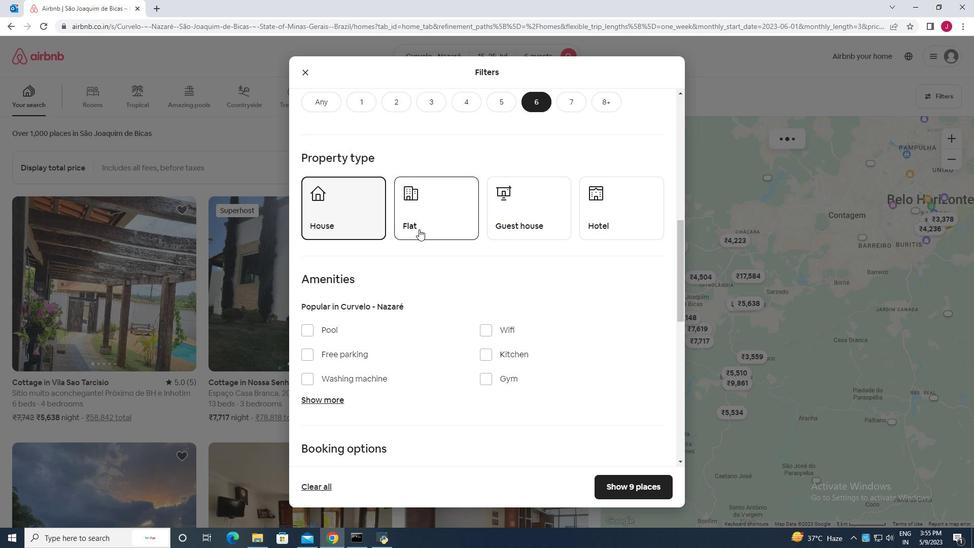 
Action: Mouse pressed left at (515, 211)
Screenshot: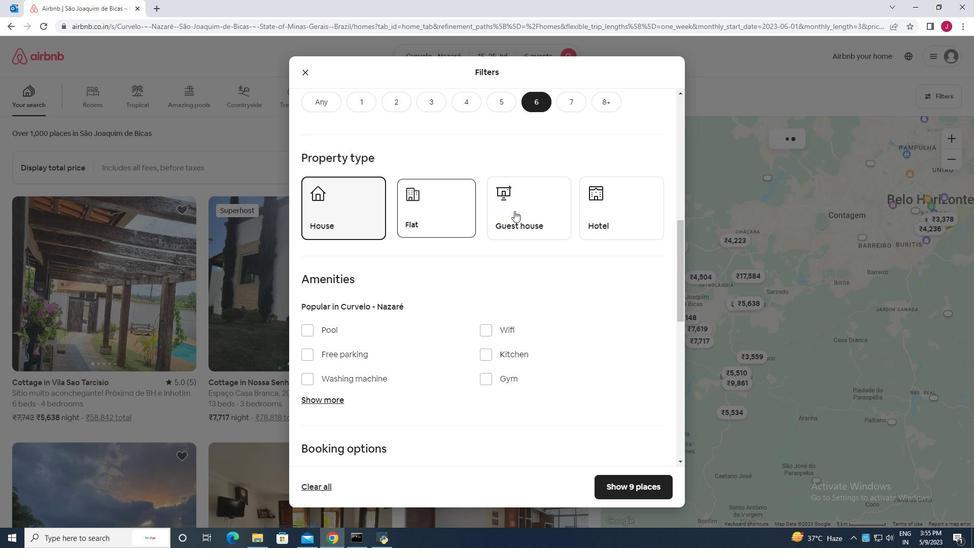 
Action: Mouse moved to (435, 260)
Screenshot: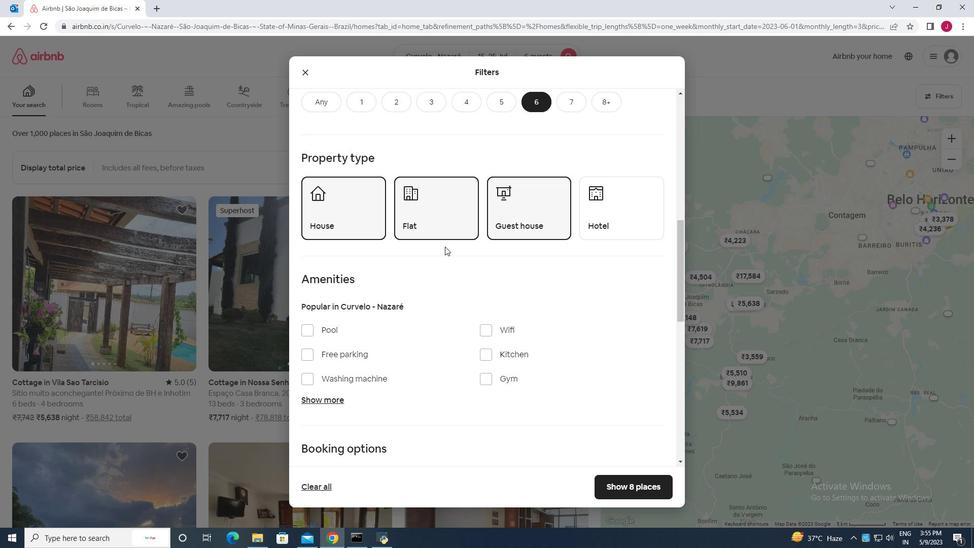 
Action: Mouse scrolled (435, 260) with delta (0, 0)
Screenshot: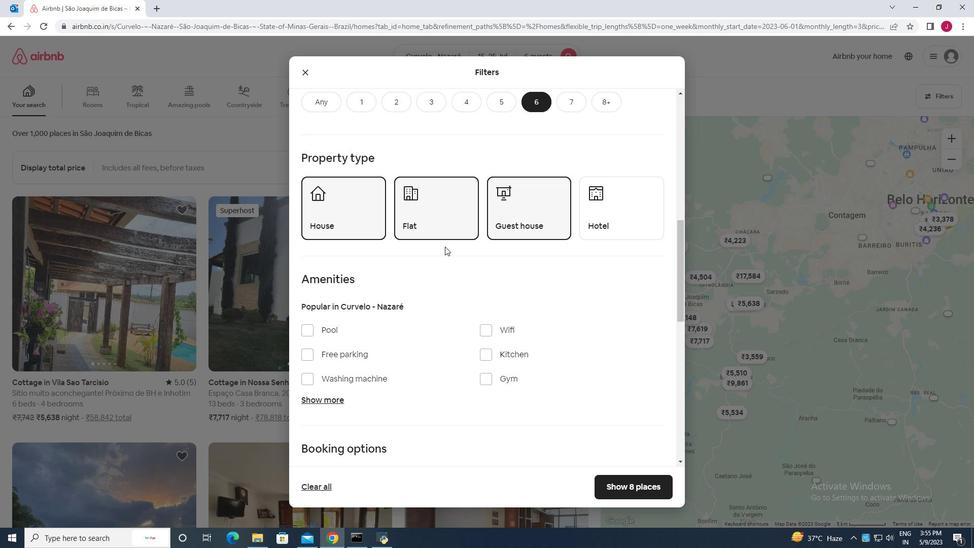 
Action: Mouse moved to (435, 260)
Screenshot: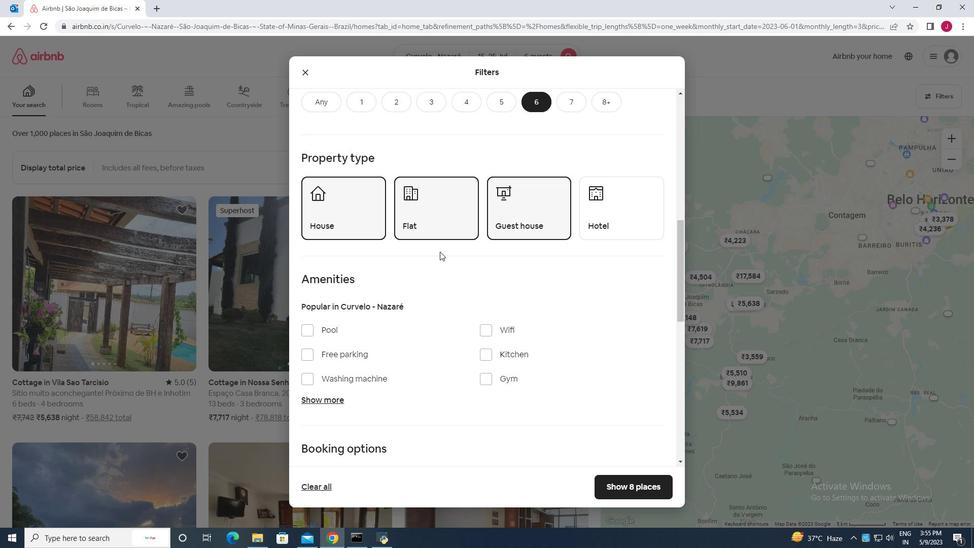 
Action: Mouse scrolled (435, 260) with delta (0, 0)
Screenshot: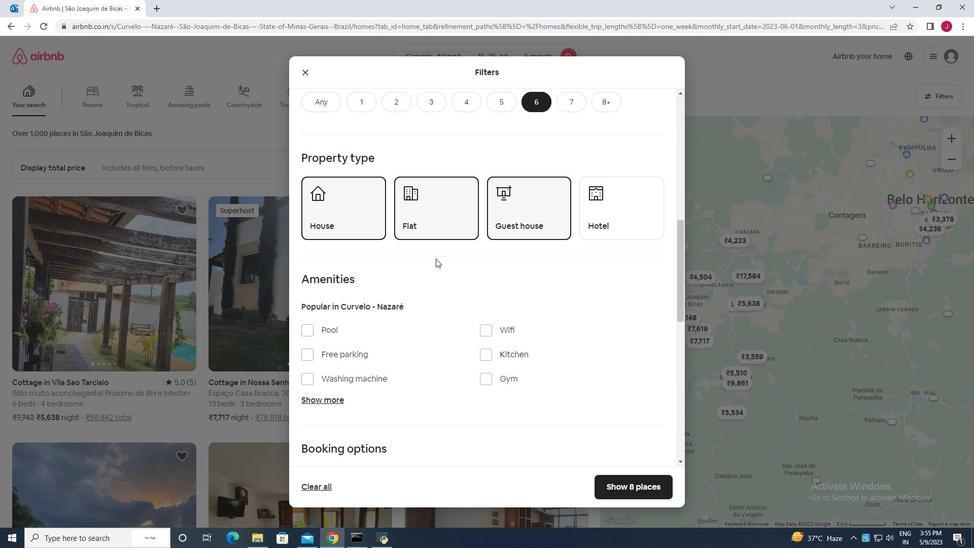 
Action: Mouse moved to (318, 299)
Screenshot: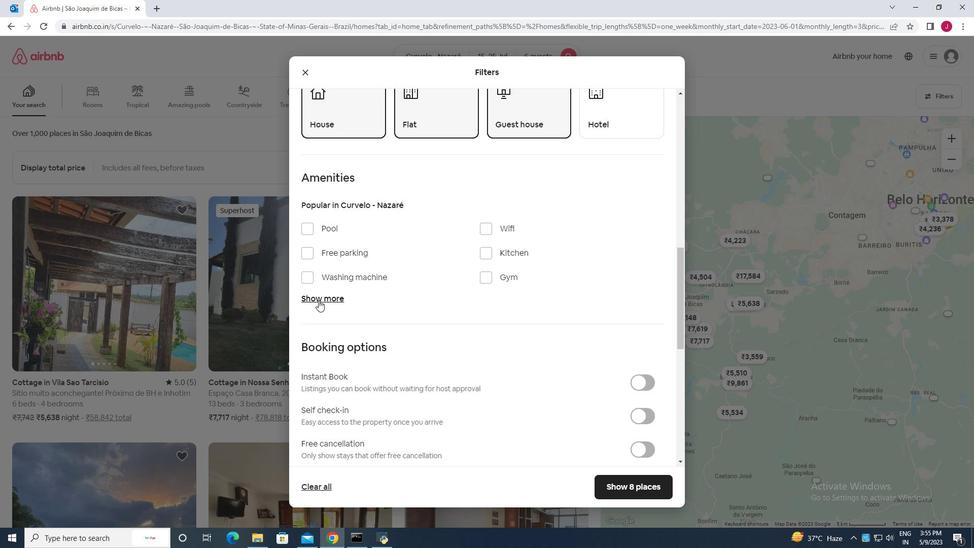 
Action: Mouse pressed left at (318, 299)
Screenshot: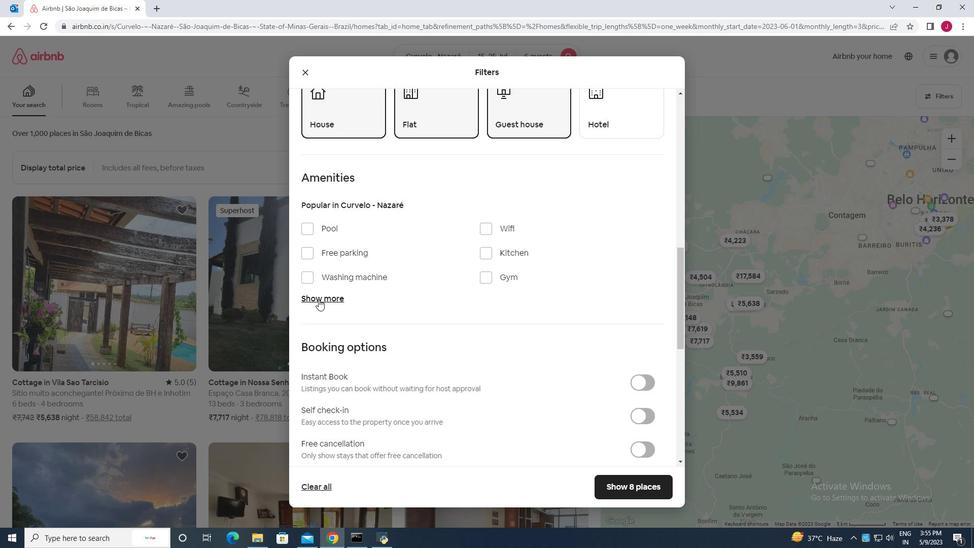 
Action: Mouse moved to (486, 228)
Screenshot: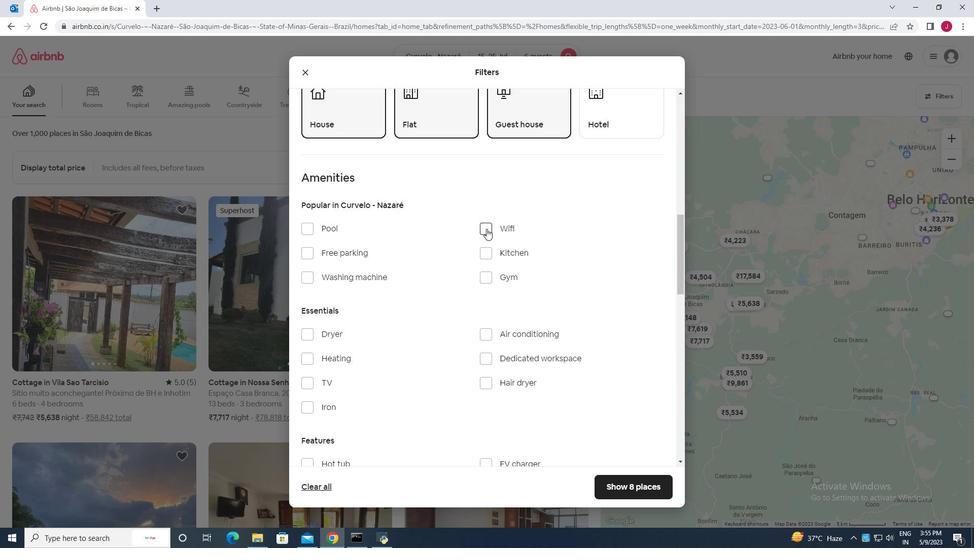 
Action: Mouse pressed left at (486, 228)
Screenshot: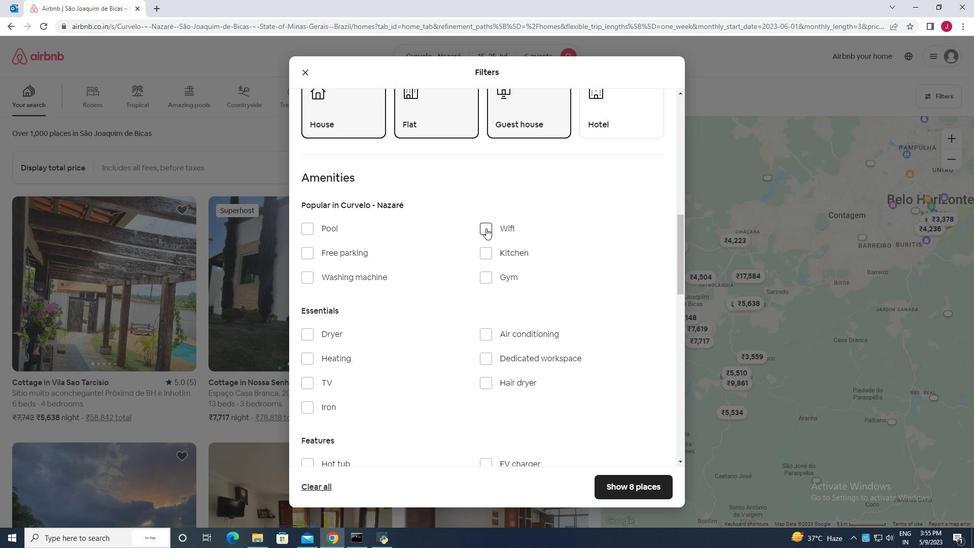 
Action: Mouse moved to (309, 251)
Screenshot: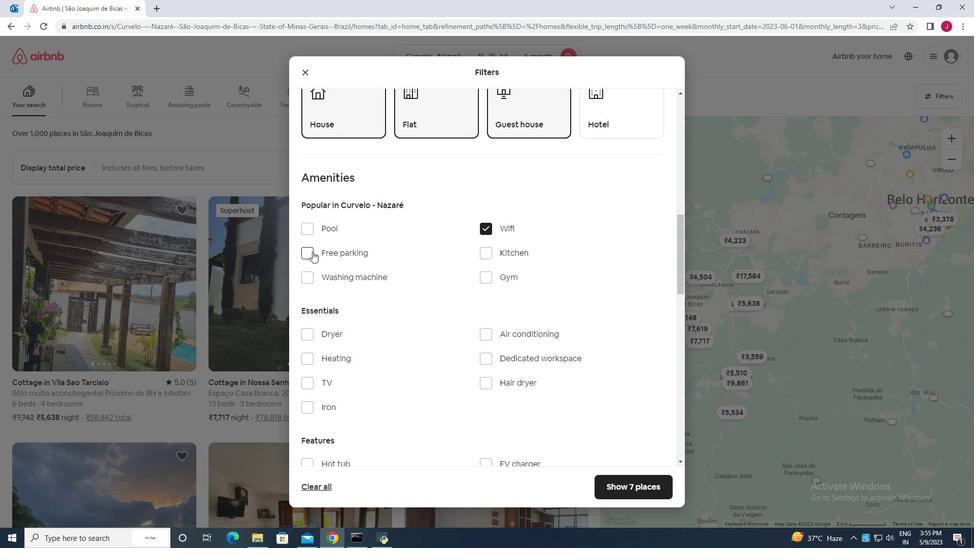 
Action: Mouse pressed left at (309, 251)
Screenshot: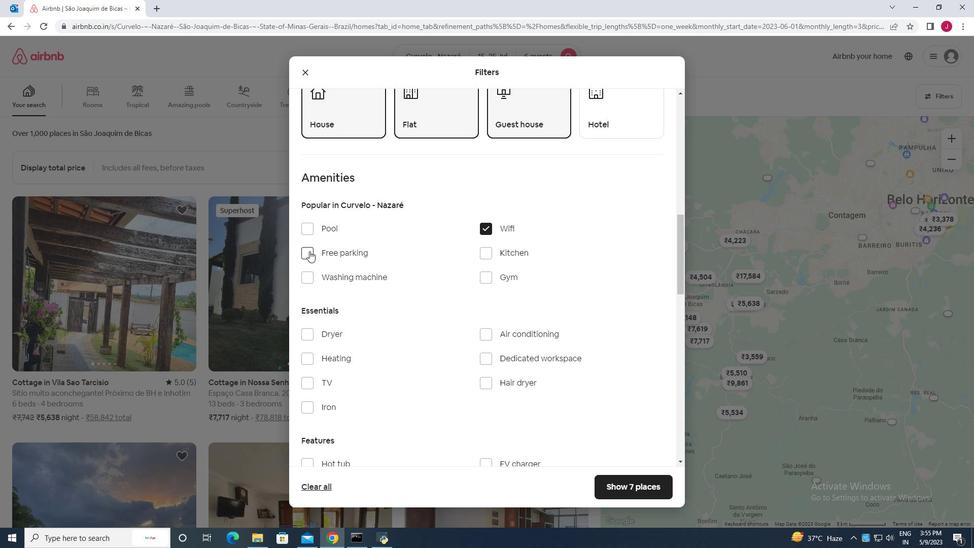 
Action: Mouse moved to (308, 387)
Screenshot: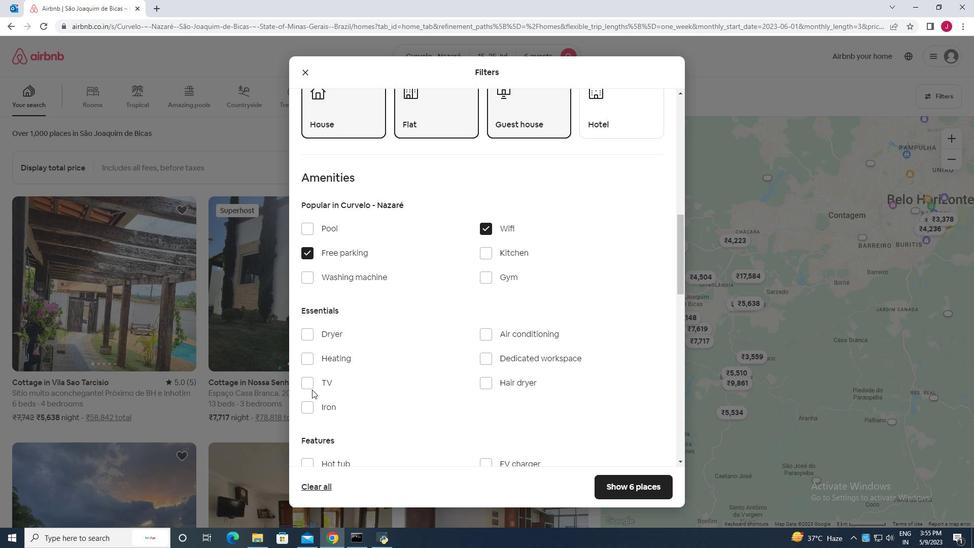 
Action: Mouse pressed left at (308, 387)
Screenshot: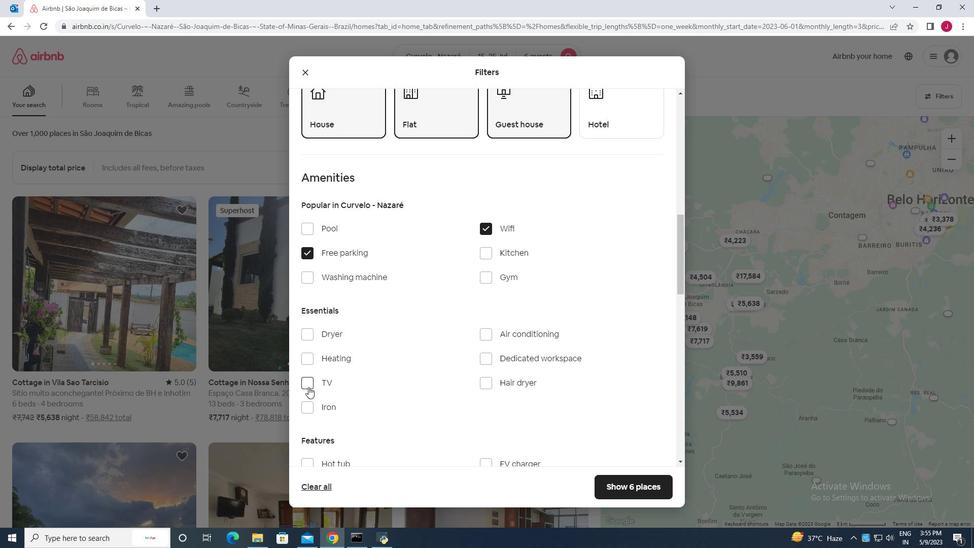 
Action: Mouse moved to (425, 336)
Screenshot: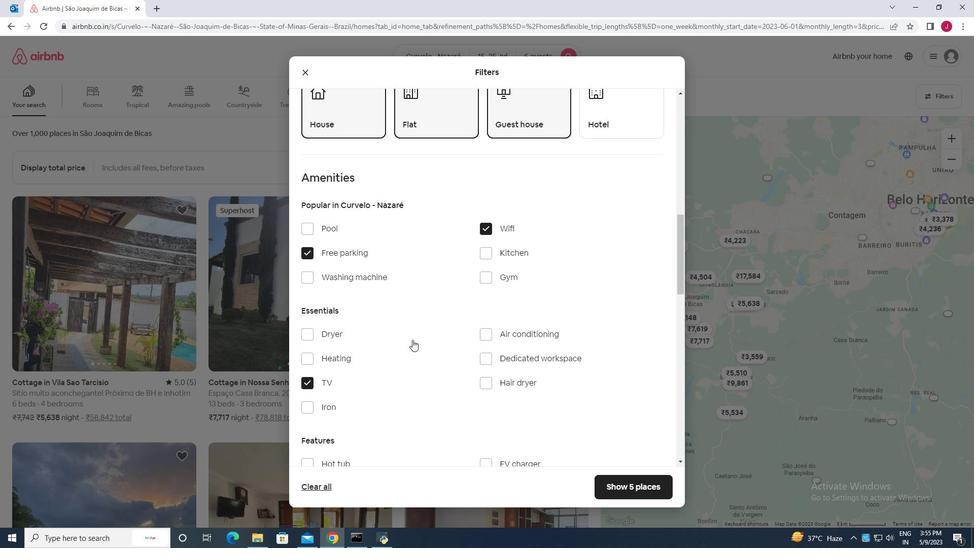 
Action: Mouse scrolled (425, 335) with delta (0, 0)
Screenshot: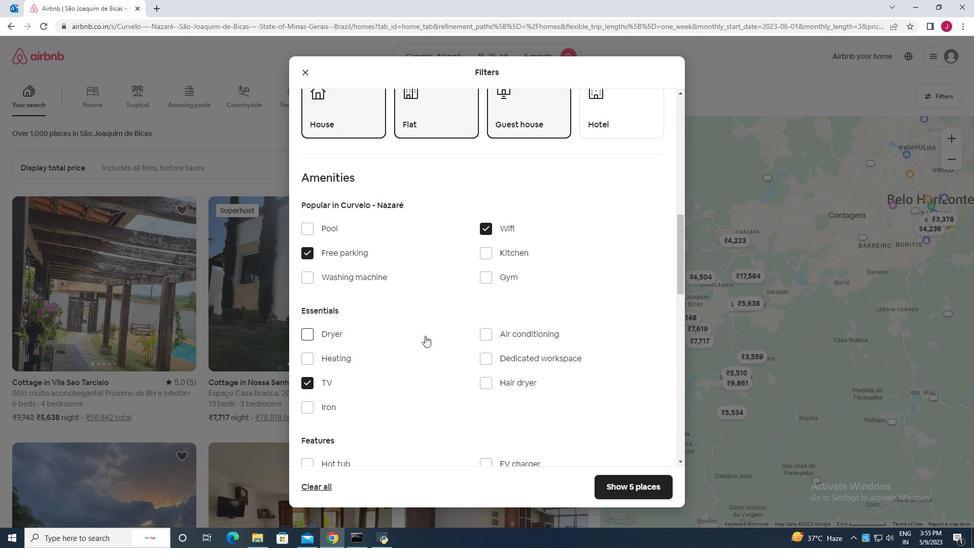 
Action: Mouse scrolled (425, 335) with delta (0, 0)
Screenshot: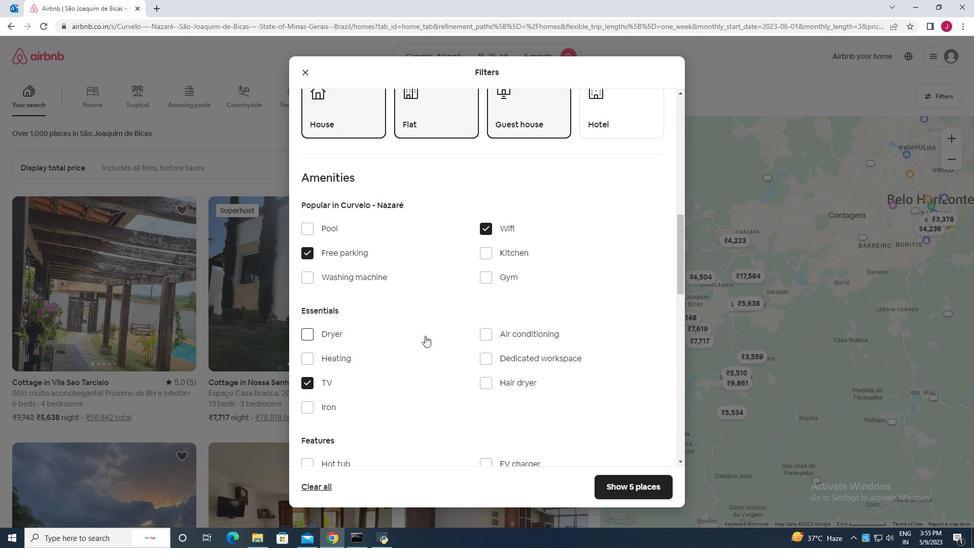 
Action: Mouse moved to (308, 409)
Screenshot: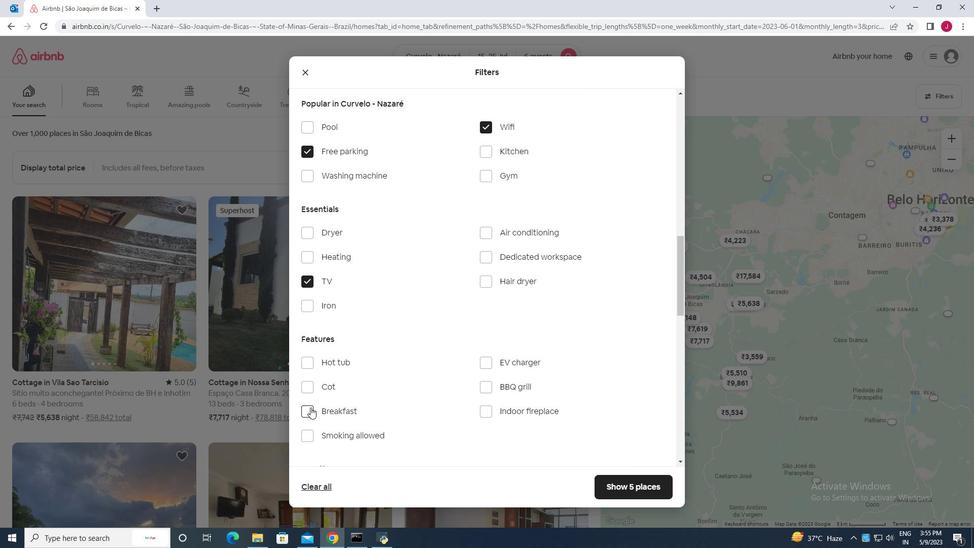 
Action: Mouse pressed left at (308, 409)
Screenshot: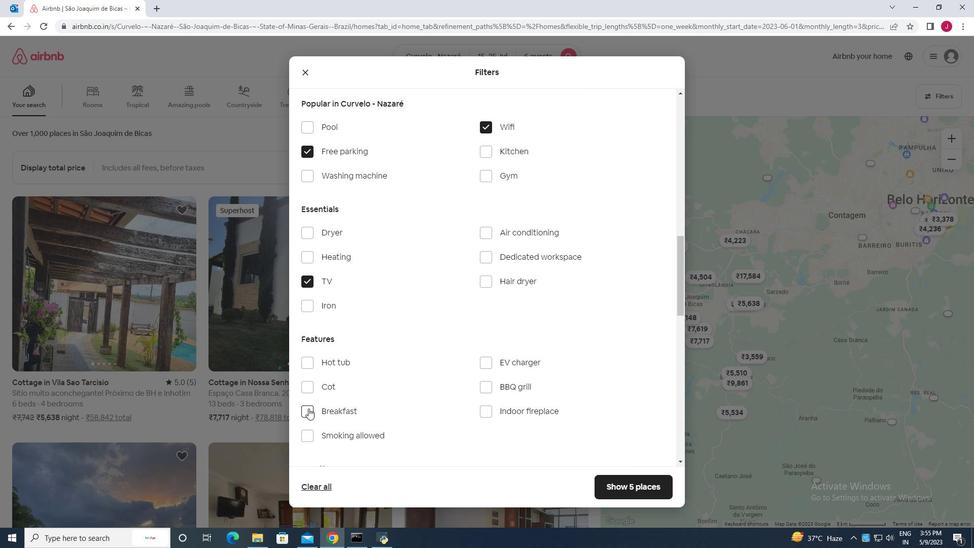 
Action: Mouse moved to (481, 179)
Screenshot: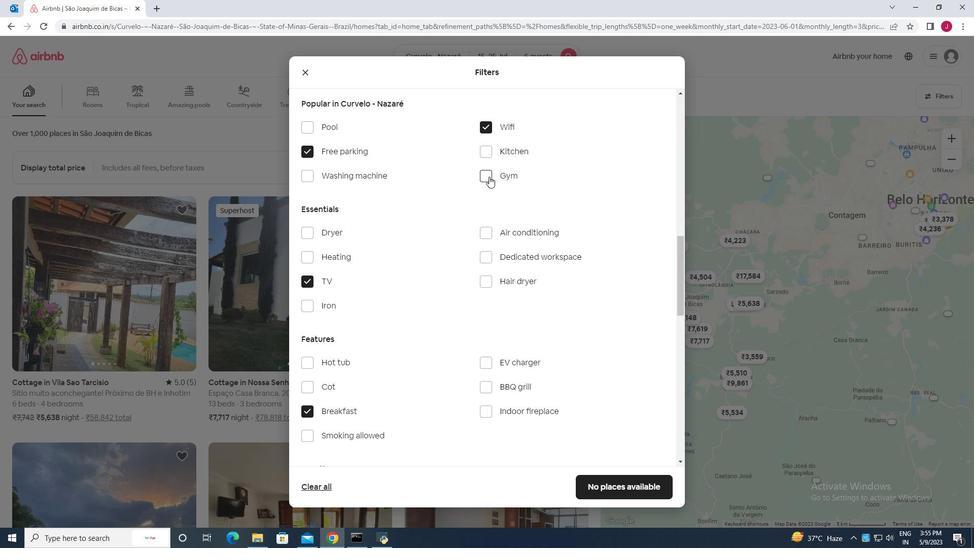 
Action: Mouse pressed left at (481, 179)
Screenshot: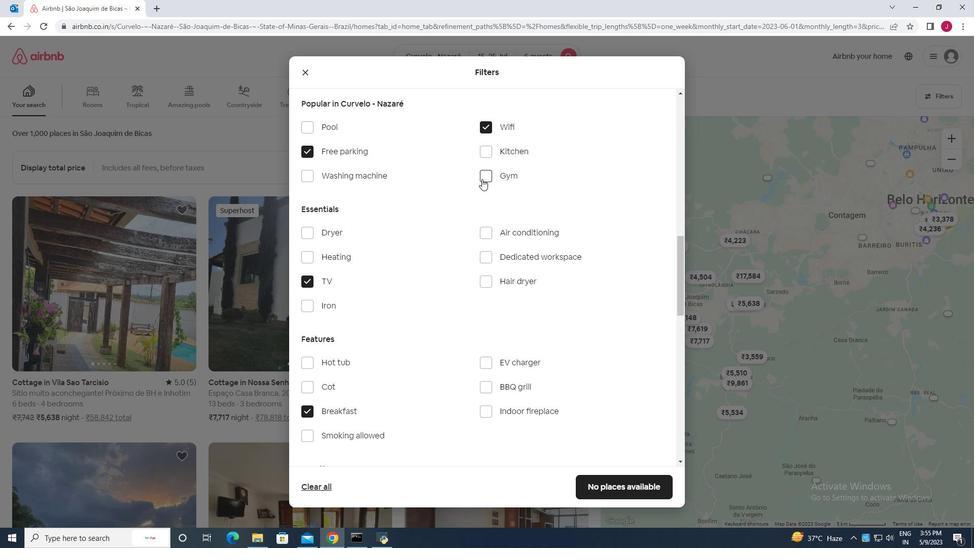 
Action: Mouse moved to (475, 257)
Screenshot: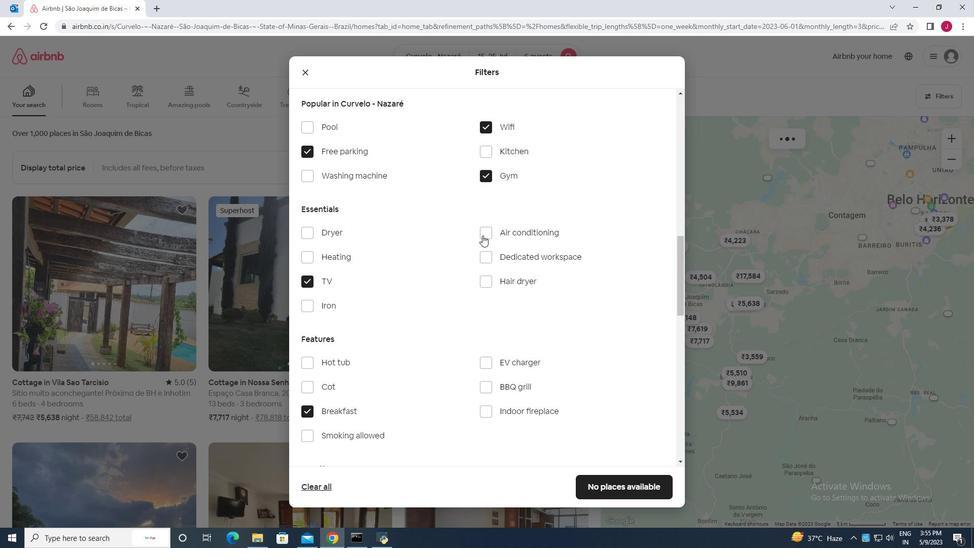 
Action: Mouse scrolled (475, 257) with delta (0, 0)
Screenshot: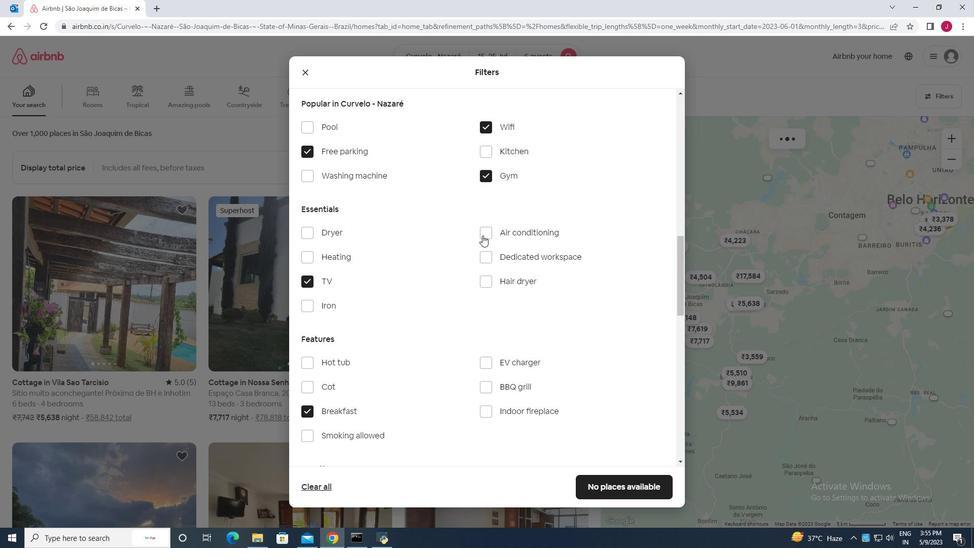 
Action: Mouse moved to (475, 259)
Screenshot: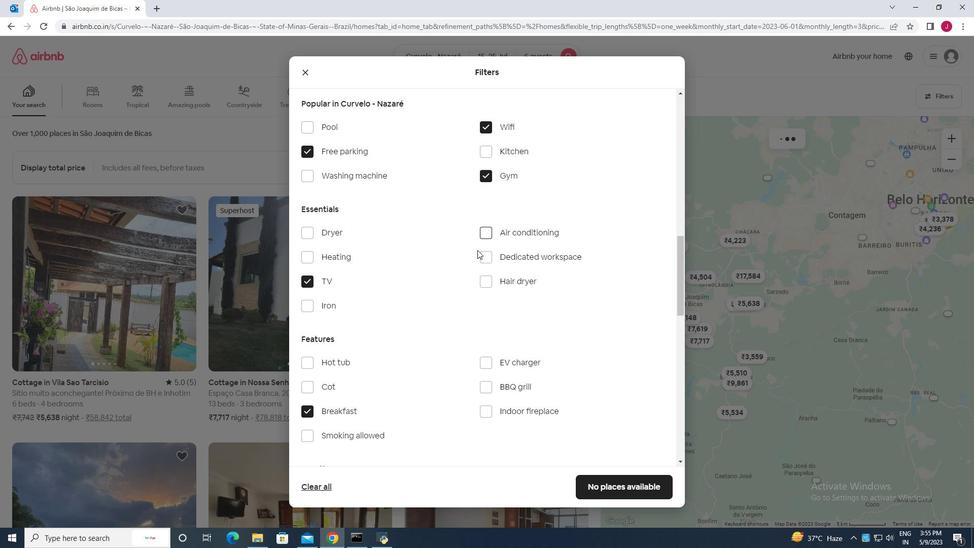 
Action: Mouse scrolled (475, 259) with delta (0, 0)
Screenshot: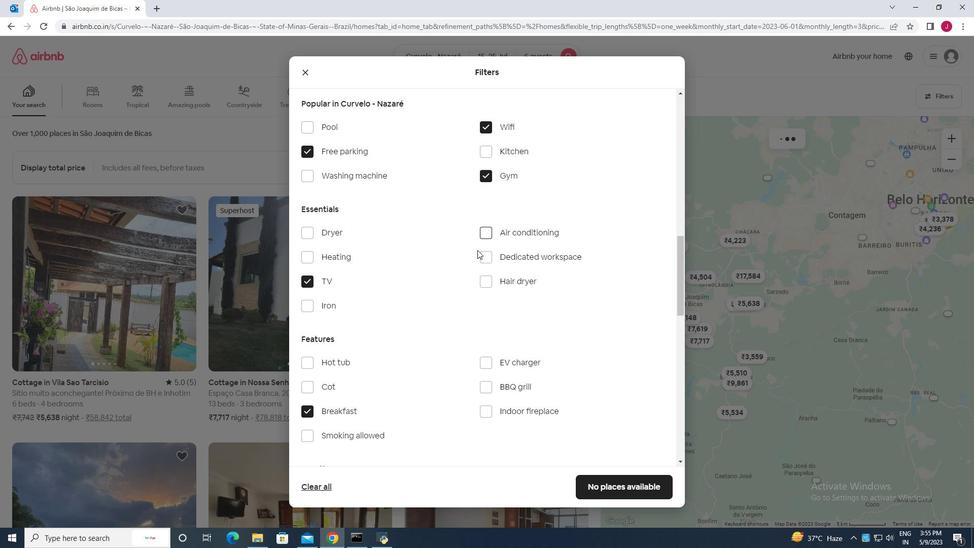
Action: Mouse moved to (475, 260)
Screenshot: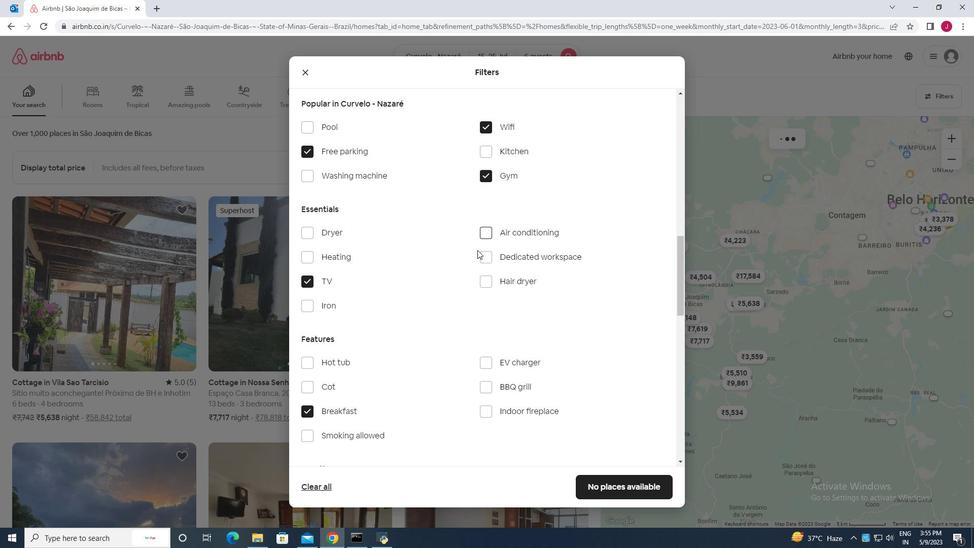 
Action: Mouse scrolled (475, 259) with delta (0, 0)
Screenshot: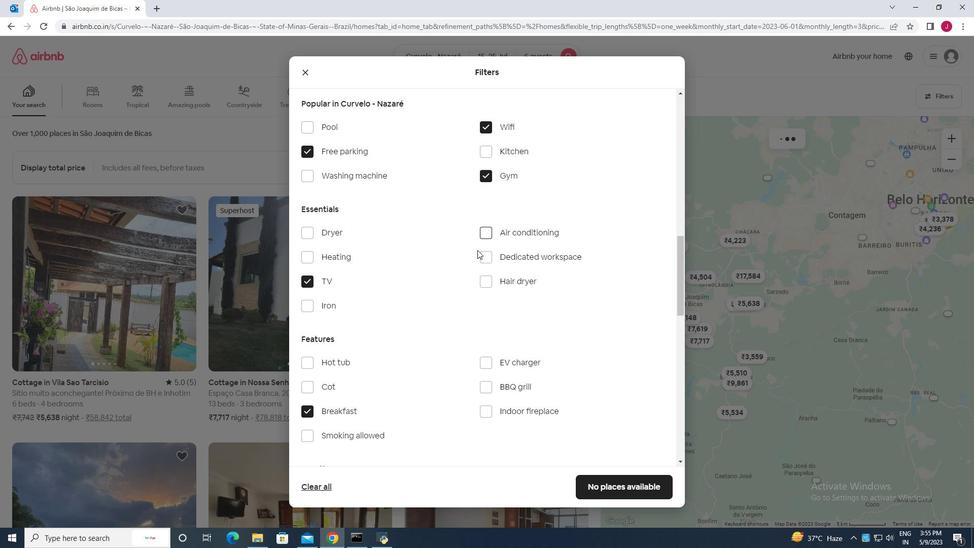 
Action: Mouse moved to (475, 260)
Screenshot: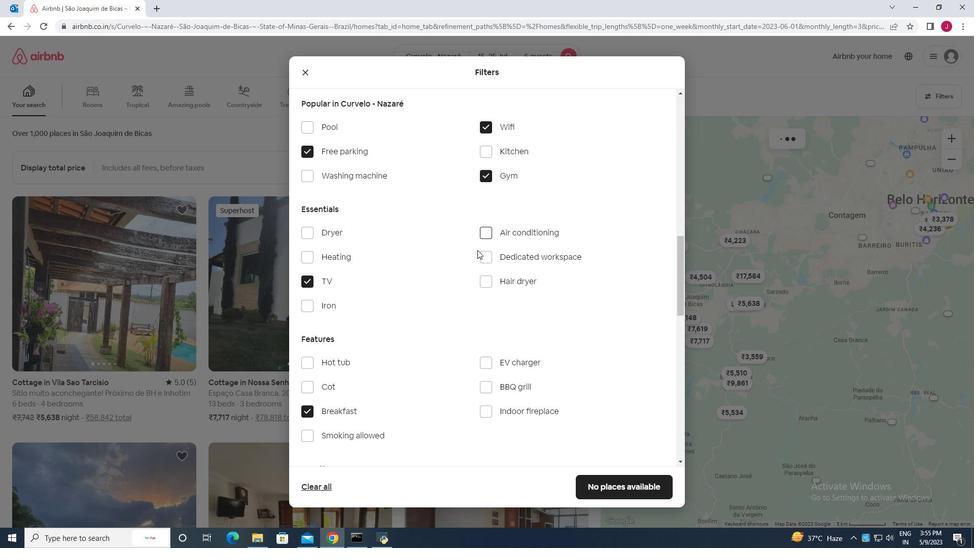 
Action: Mouse scrolled (475, 260) with delta (0, 0)
Screenshot: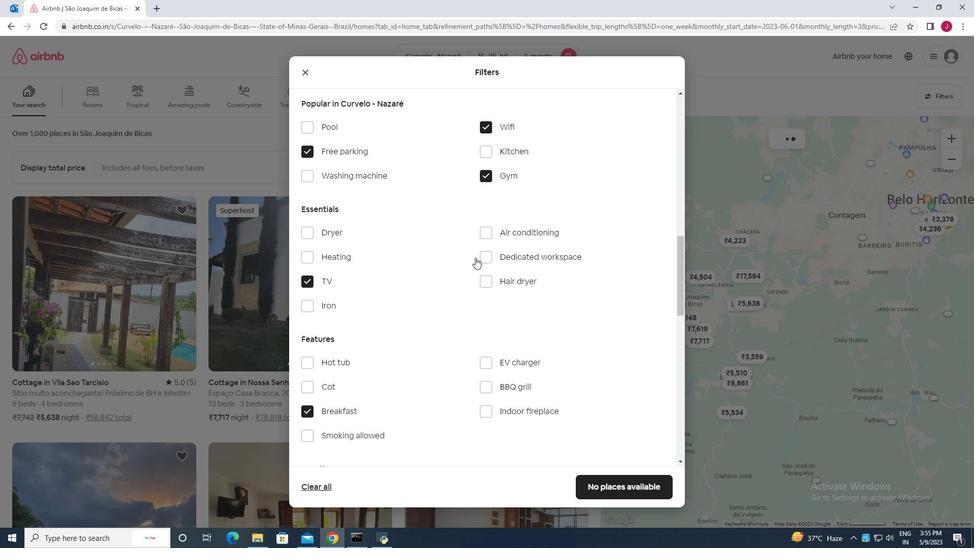 
Action: Mouse scrolled (475, 260) with delta (0, 0)
Screenshot: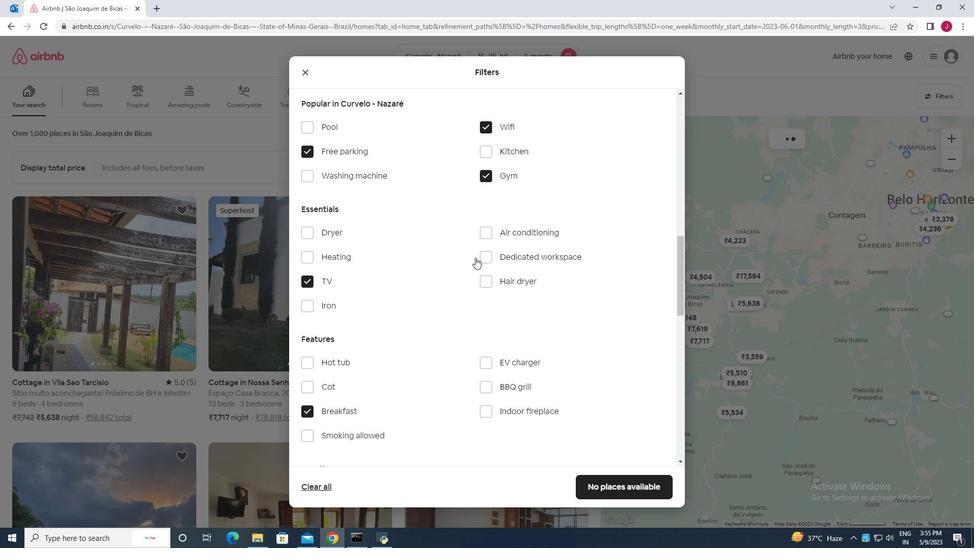 
Action: Mouse scrolled (475, 260) with delta (0, 0)
Screenshot: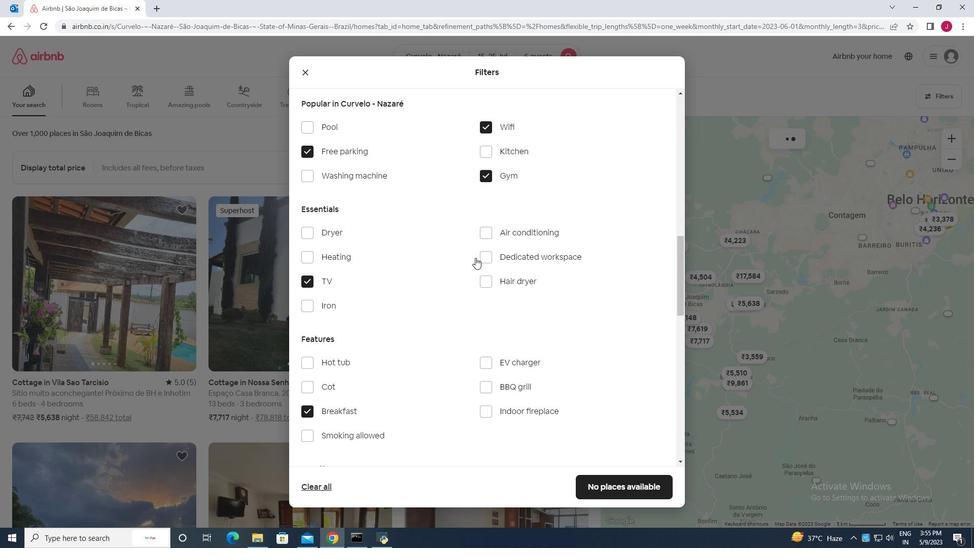 
Action: Mouse moved to (646, 382)
Screenshot: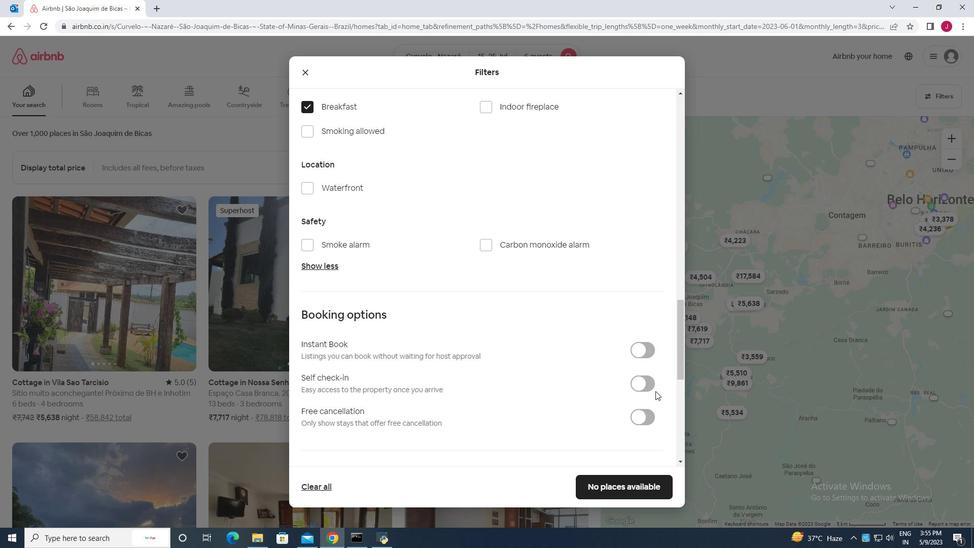 
Action: Mouse pressed left at (646, 382)
Screenshot: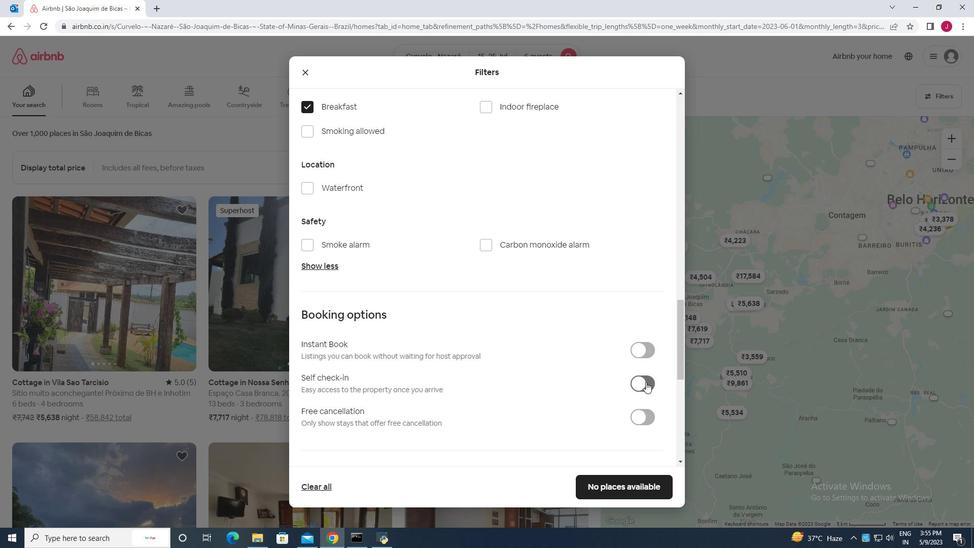 
Action: Mouse moved to (434, 362)
Screenshot: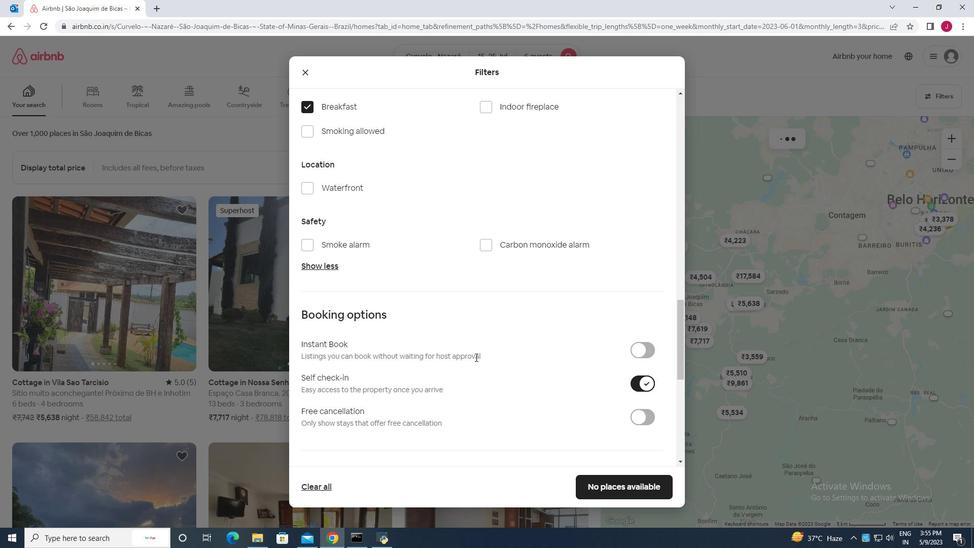
Action: Mouse scrolled (434, 362) with delta (0, 0)
Screenshot: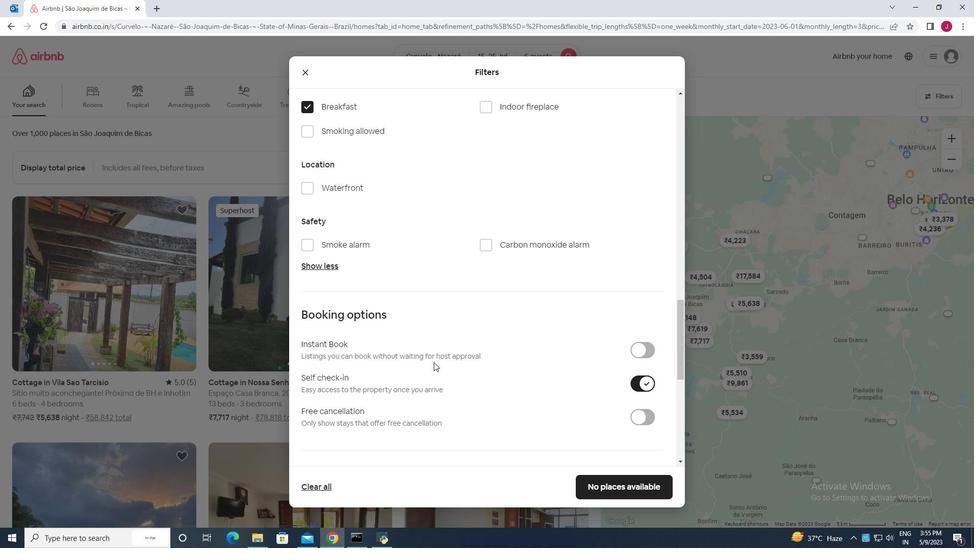 
Action: Mouse scrolled (434, 362) with delta (0, 0)
Screenshot: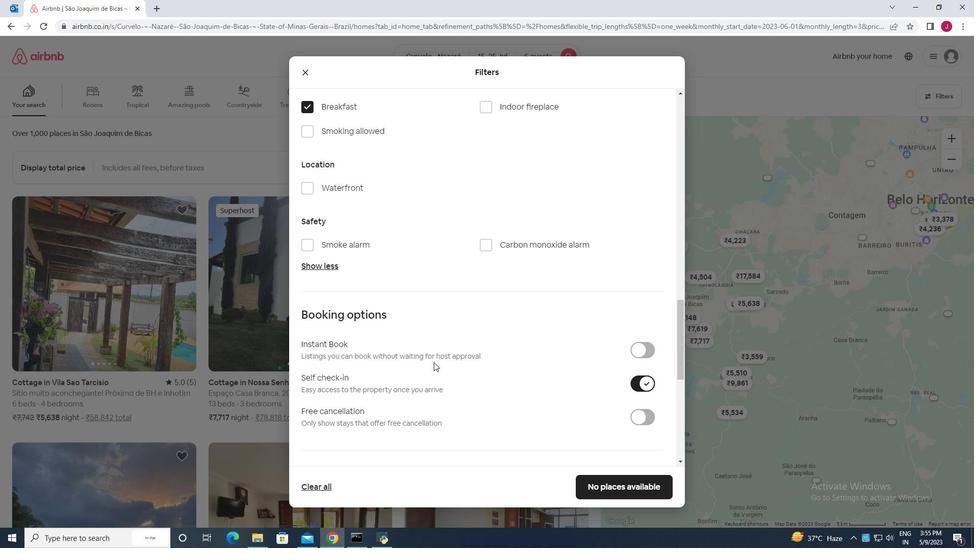 
Action: Mouse scrolled (434, 362) with delta (0, 0)
Screenshot: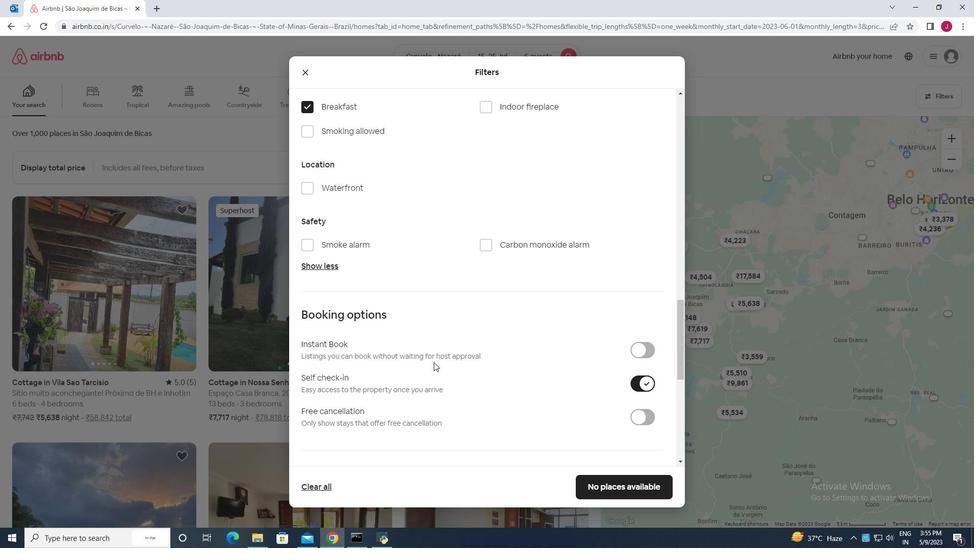 
Action: Mouse scrolled (434, 362) with delta (0, 0)
Screenshot: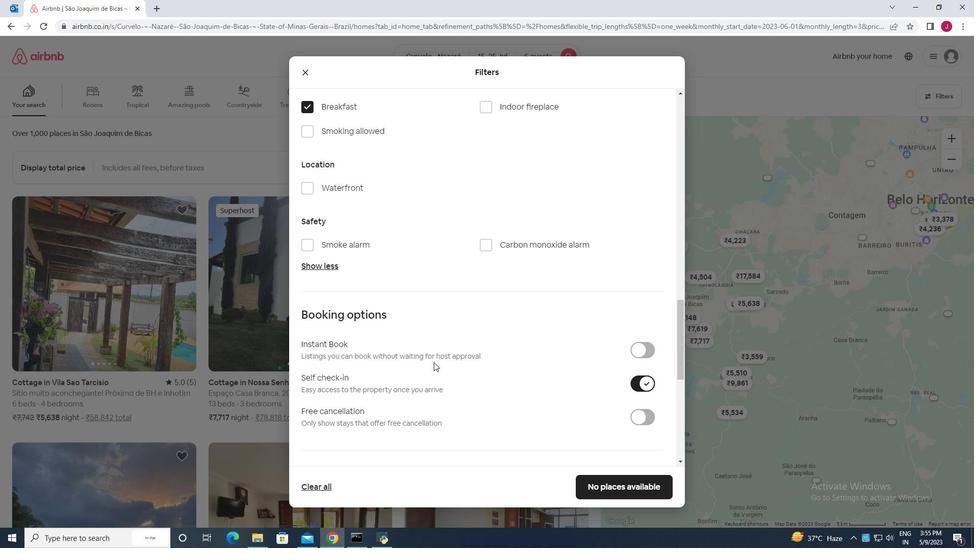 
Action: Mouse scrolled (434, 362) with delta (0, 0)
Screenshot: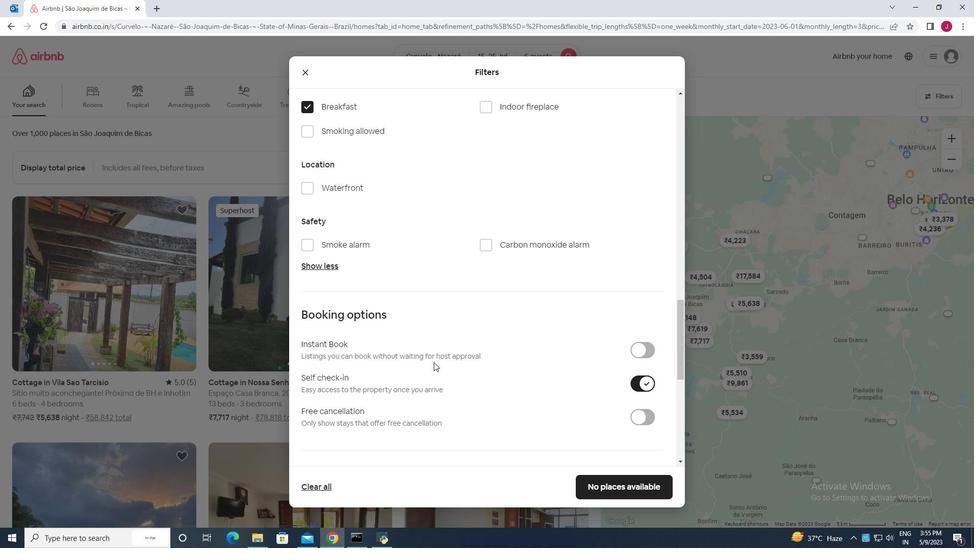 
Action: Mouse scrolled (434, 362) with delta (0, 0)
Screenshot: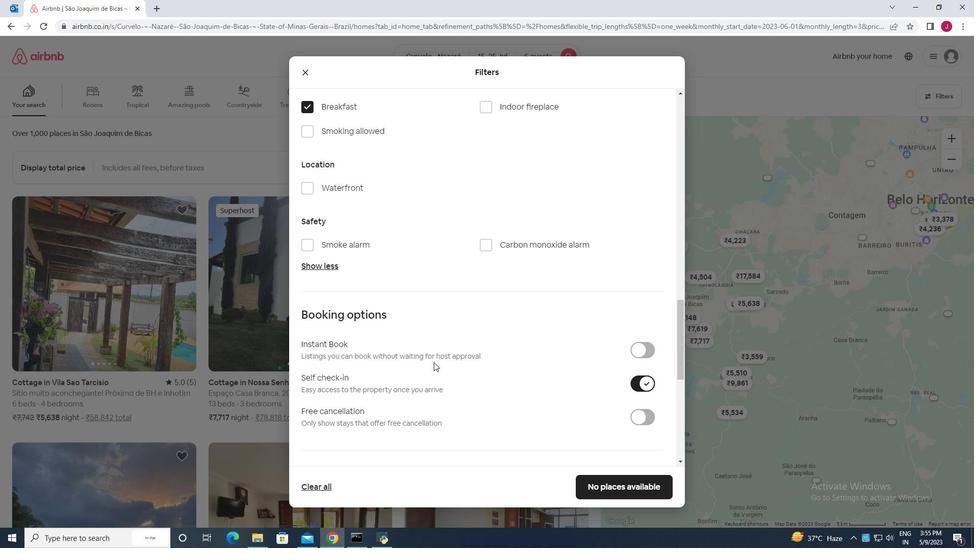 
Action: Mouse scrolled (434, 362) with delta (0, 0)
Screenshot: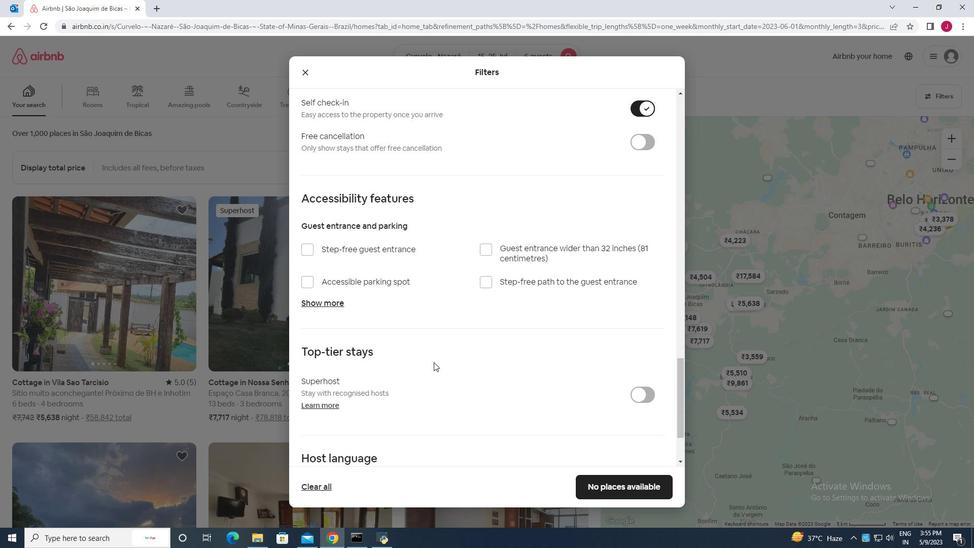 
Action: Mouse scrolled (434, 362) with delta (0, 0)
Screenshot: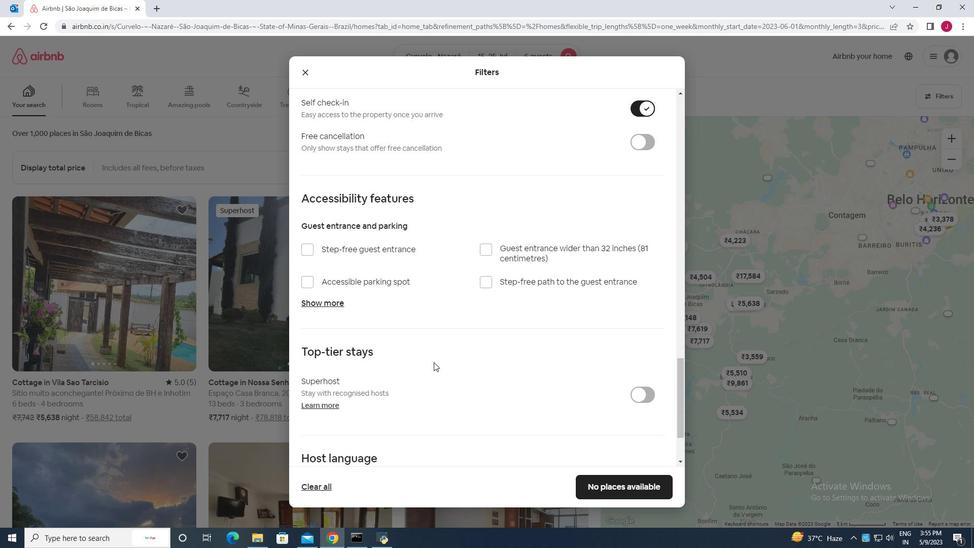 
Action: Mouse scrolled (434, 362) with delta (0, 0)
Screenshot: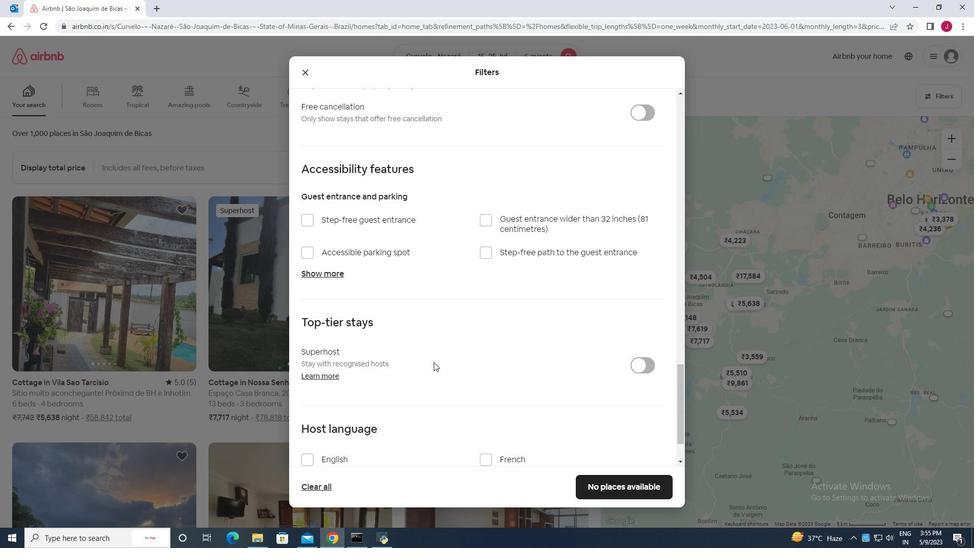 
Action: Mouse scrolled (434, 362) with delta (0, 0)
Screenshot: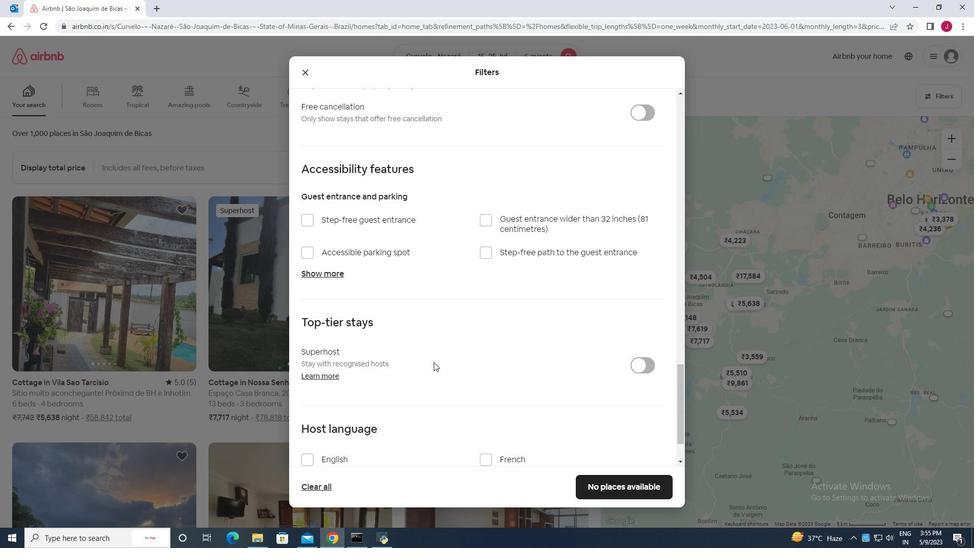 
Action: Mouse scrolled (434, 362) with delta (0, 0)
Screenshot: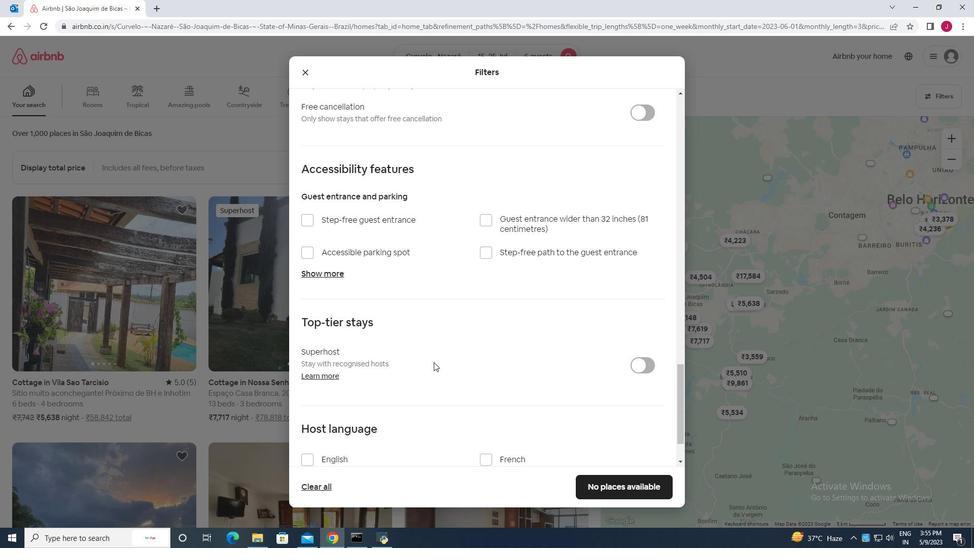 
Action: Mouse moved to (303, 388)
Screenshot: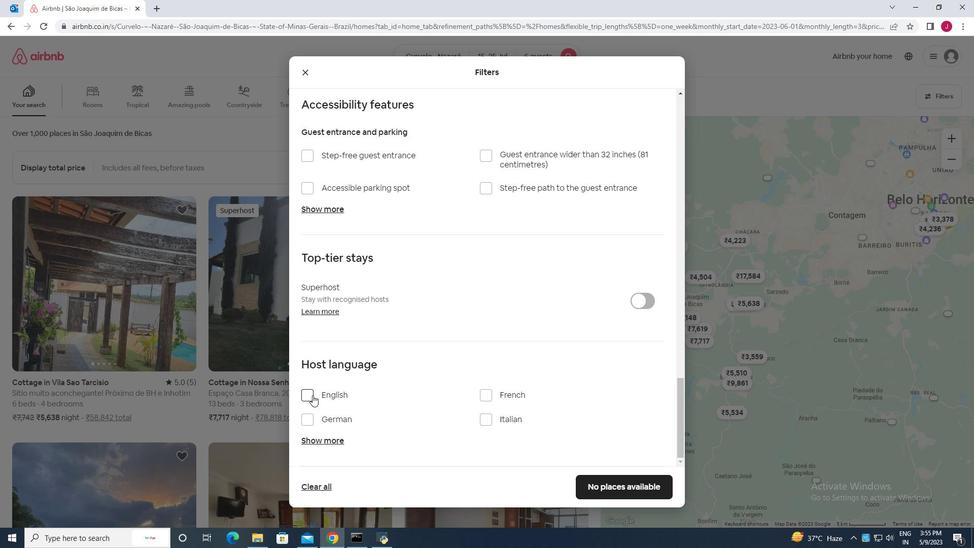 
Action: Mouse pressed left at (303, 388)
Screenshot: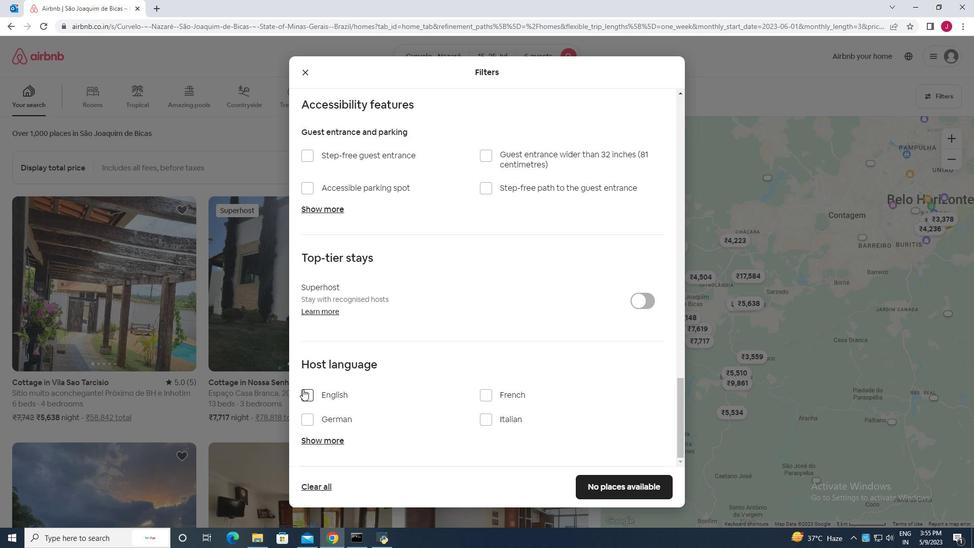 
Action: Mouse moved to (309, 396)
Screenshot: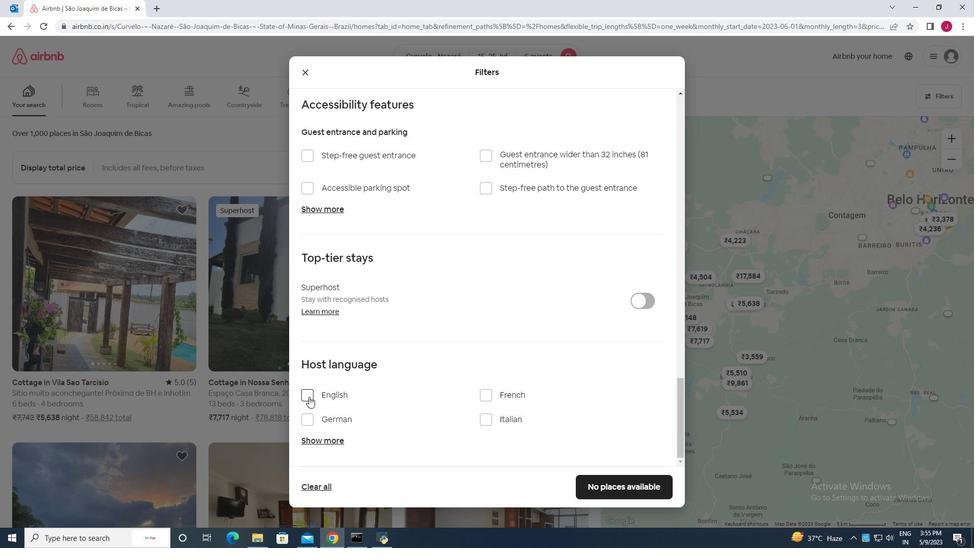 
Action: Mouse pressed left at (309, 396)
Screenshot: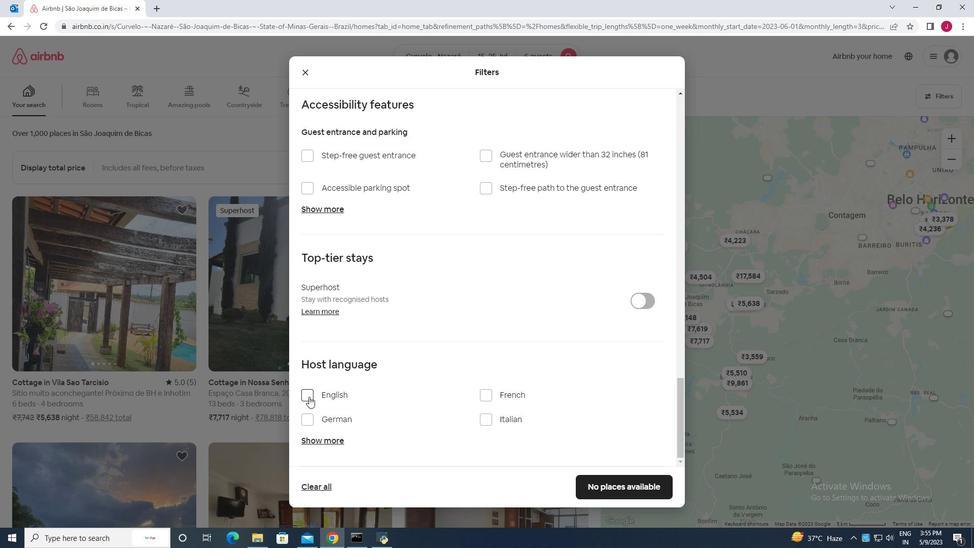
Action: Mouse moved to (615, 485)
Screenshot: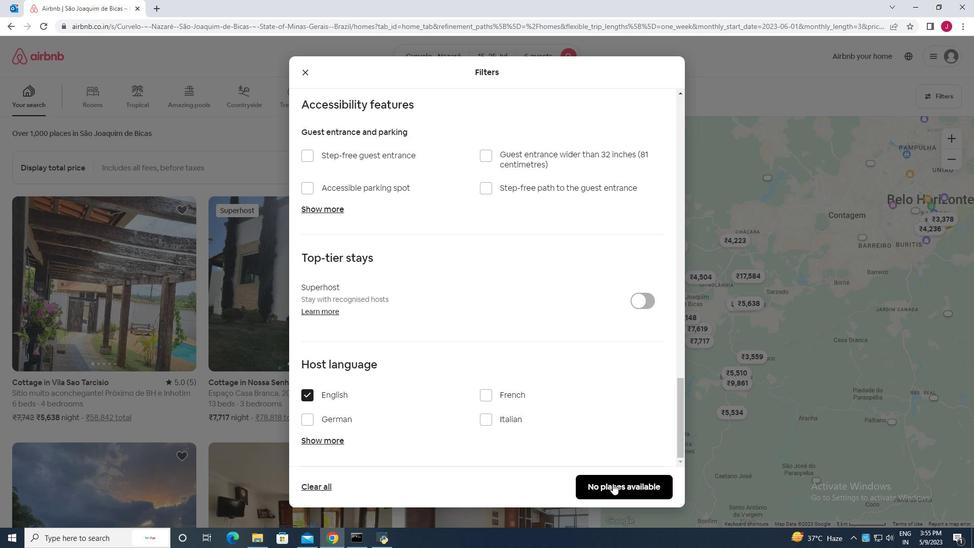 
Action: Mouse pressed left at (615, 485)
Screenshot: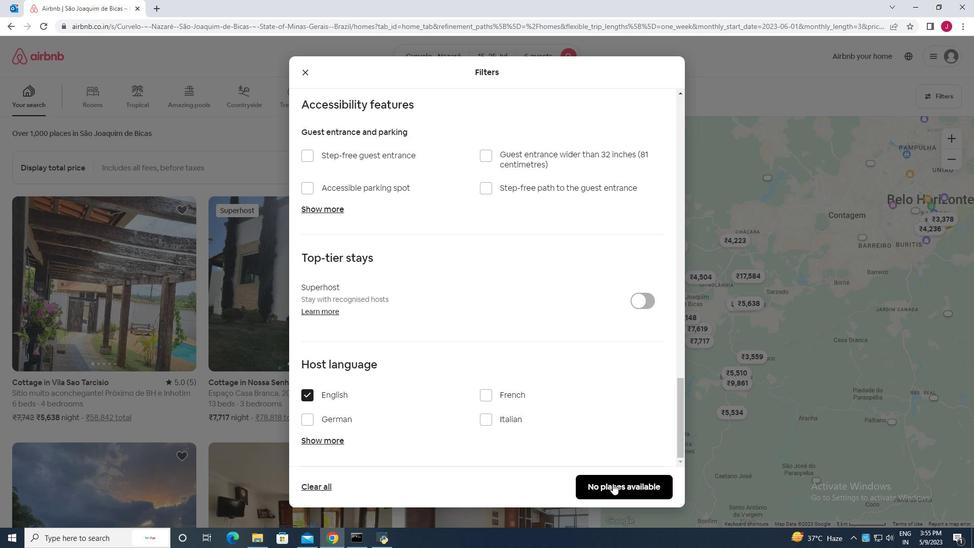 
Action: Mouse moved to (613, 478)
Screenshot: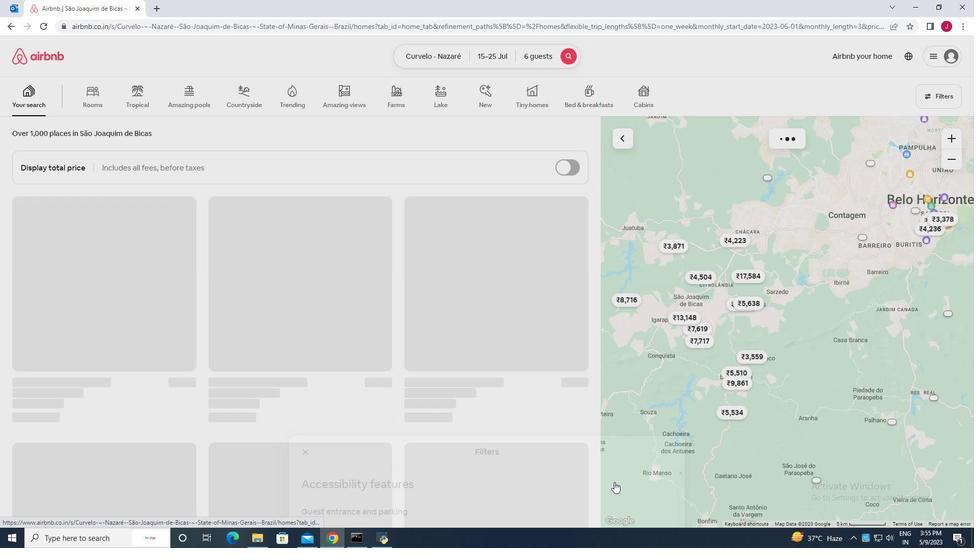 
